Task: Open Card Card0000000149 in Board Board0000000038 in Workspace WS0000000013 in Trello. Add Member Ayush98111@gmail.com to Card Card0000000149 in Board Board0000000038 in Workspace WS0000000013 in Trello. Add Purple Label titled Label0000000149 to Card Card0000000149 in Board Board0000000038 in Workspace WS0000000013 in Trello. Add Checklist CL0000000149 to Card Card0000000149 in Board Board0000000038 in Workspace WS0000000013 in Trello. Add Dates with Start Date as Aug 01 2023 and Due Date as Aug 31 2023 to Card Card0000000149 in Board Board0000000038 in Workspace WS0000000013 in Trello
Action: Mouse moved to (485, 36)
Screenshot: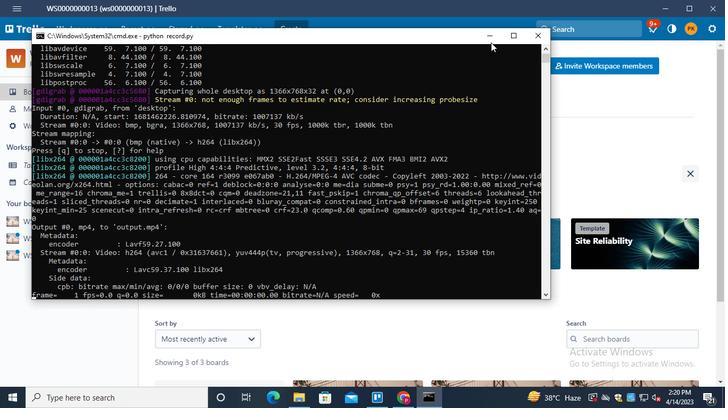 
Action: Mouse pressed left at (485, 36)
Screenshot: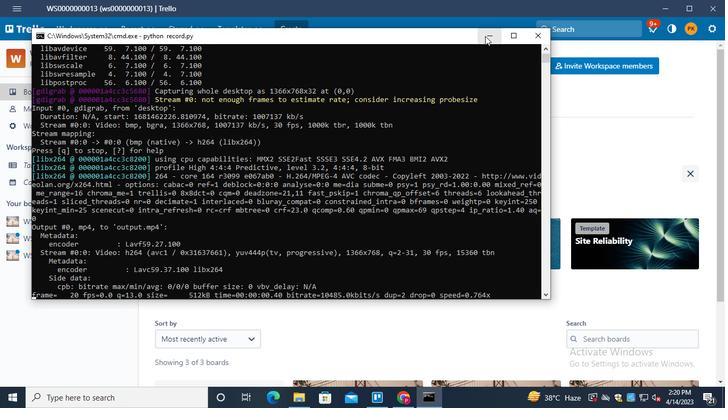 
Action: Mouse moved to (85, 234)
Screenshot: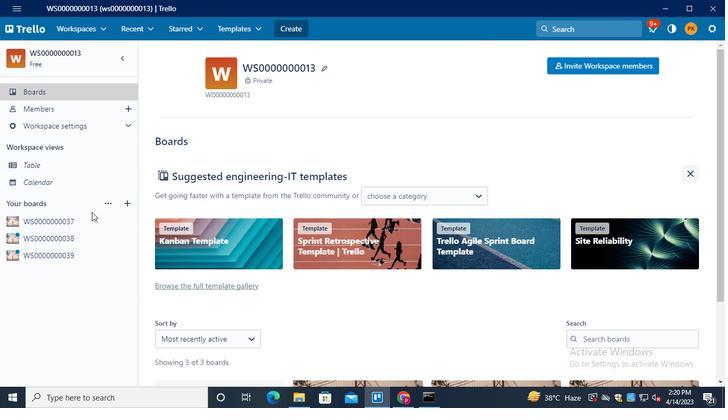 
Action: Mouse pressed left at (85, 234)
Screenshot: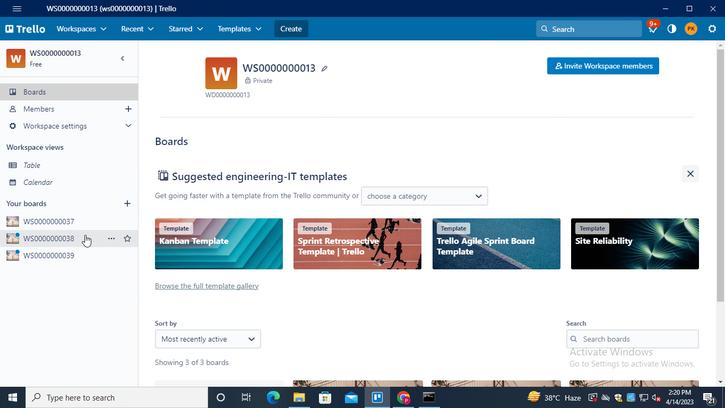 
Action: Mouse moved to (207, 96)
Screenshot: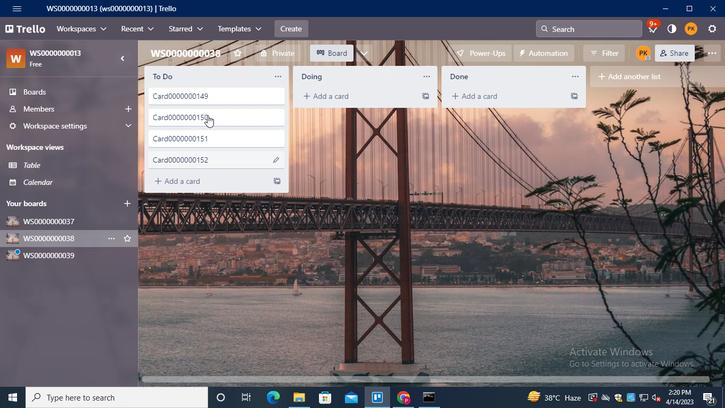 
Action: Mouse pressed left at (207, 96)
Screenshot: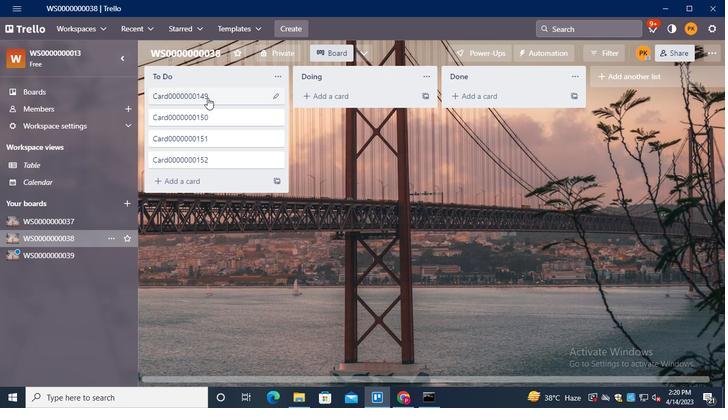 
Action: Mouse moved to (515, 103)
Screenshot: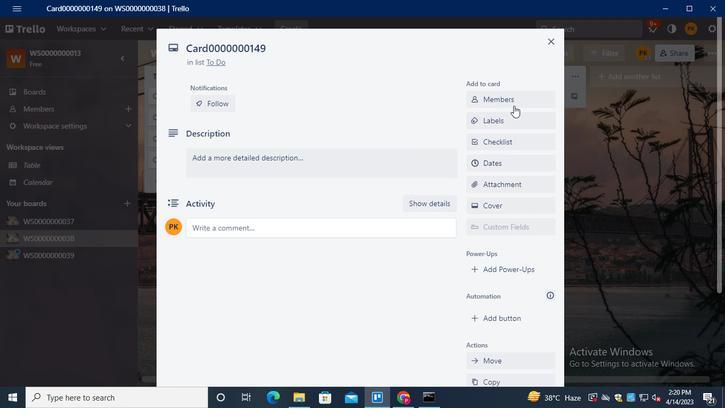 
Action: Mouse pressed left at (515, 103)
Screenshot: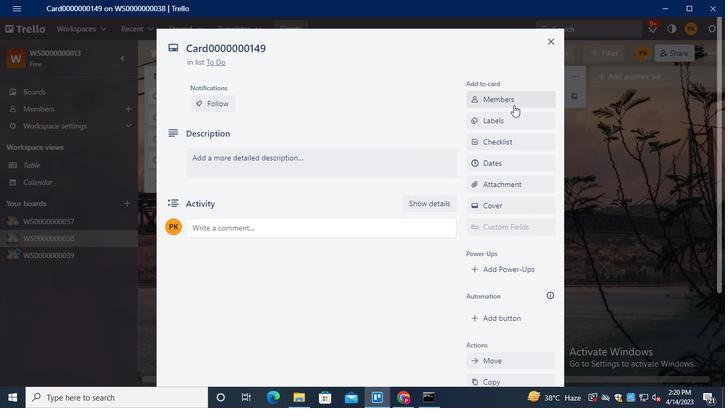 
Action: Mouse moved to (534, 155)
Screenshot: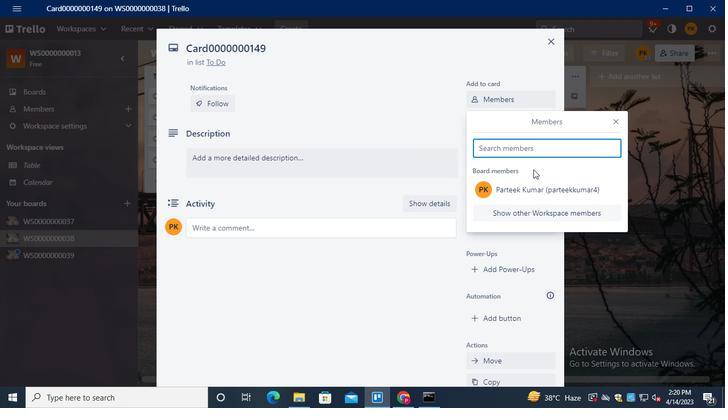 
Action: Keyboard Key.shift
Screenshot: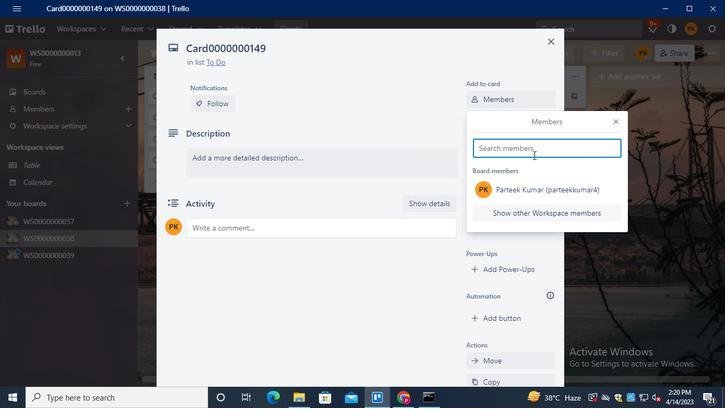 
Action: Keyboard Key.shift
Screenshot: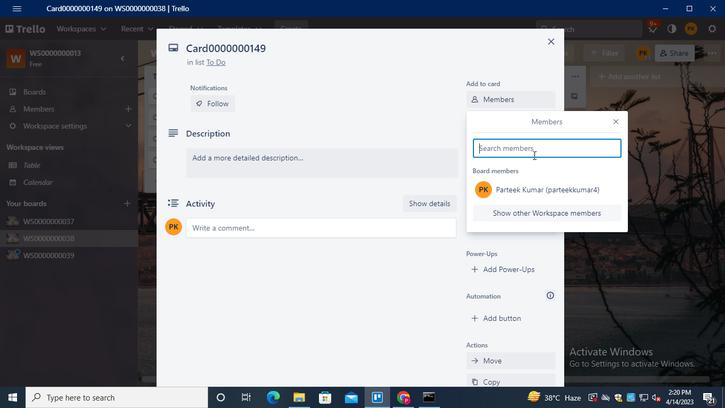 
Action: Keyboard Key.shift
Screenshot: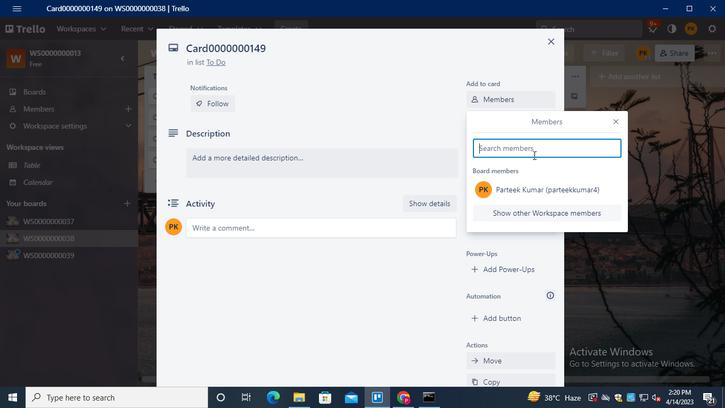 
Action: Keyboard Key.shift
Screenshot: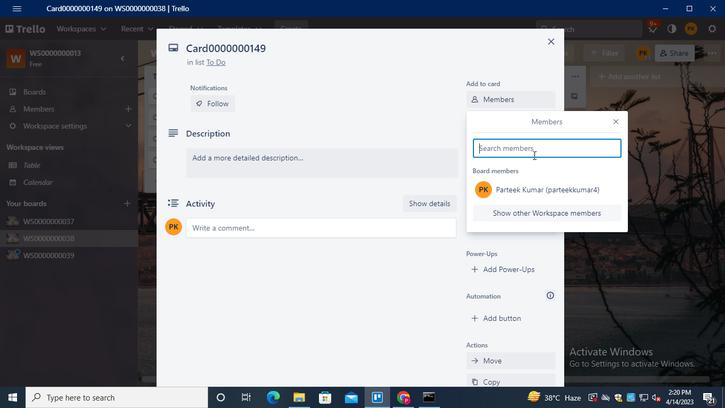 
Action: Keyboard Key.shift
Screenshot: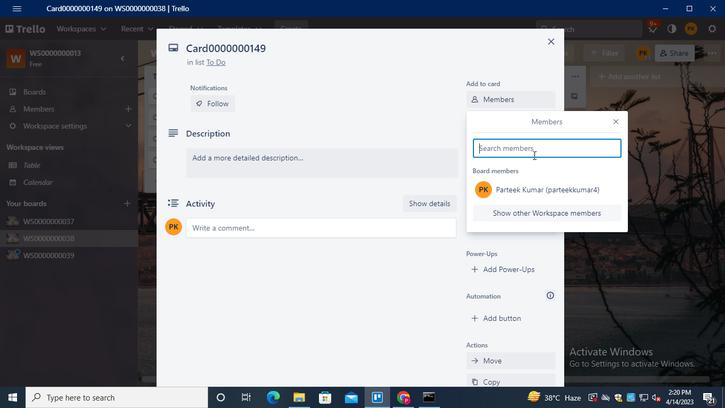 
Action: Keyboard Key.shift
Screenshot: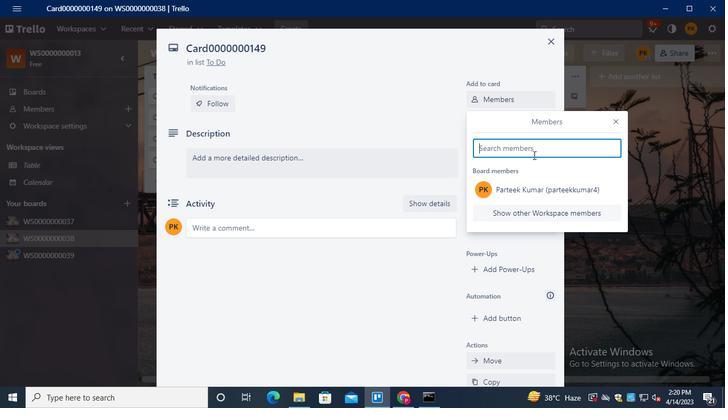 
Action: Keyboard Key.shift
Screenshot: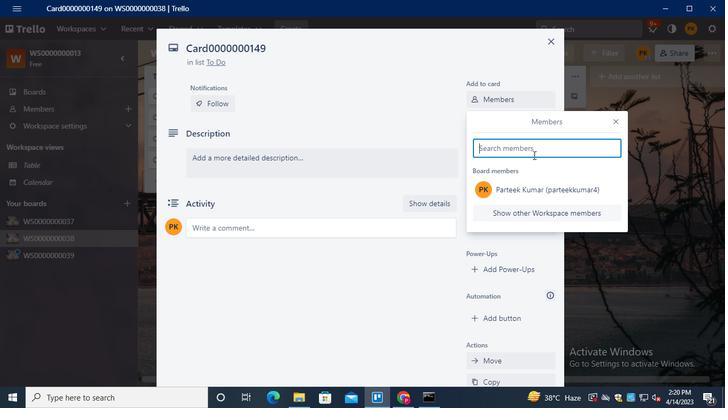 
Action: Keyboard Key.shift
Screenshot: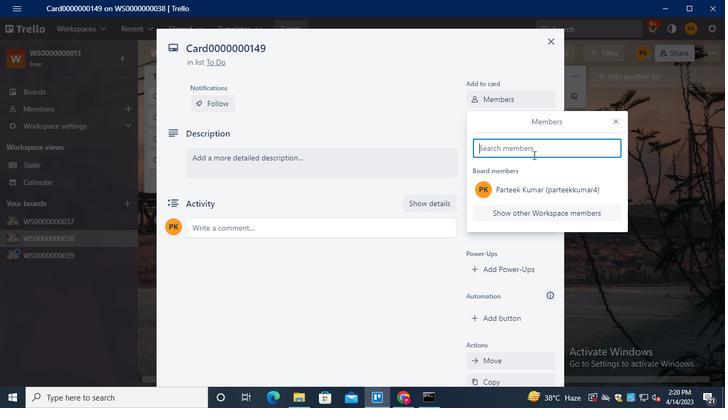 
Action: Keyboard Key.shift
Screenshot: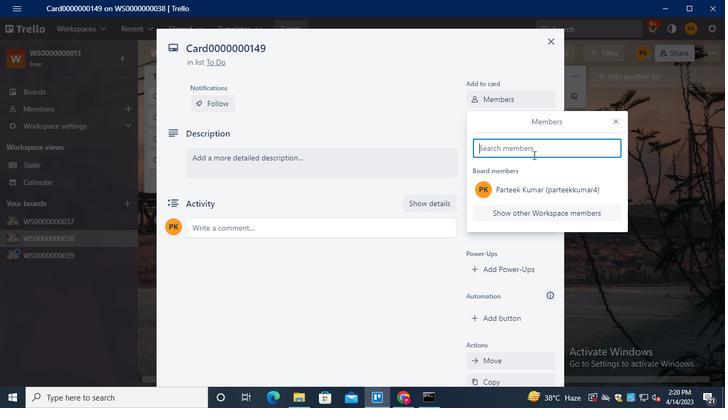 
Action: Keyboard Key.shift
Screenshot: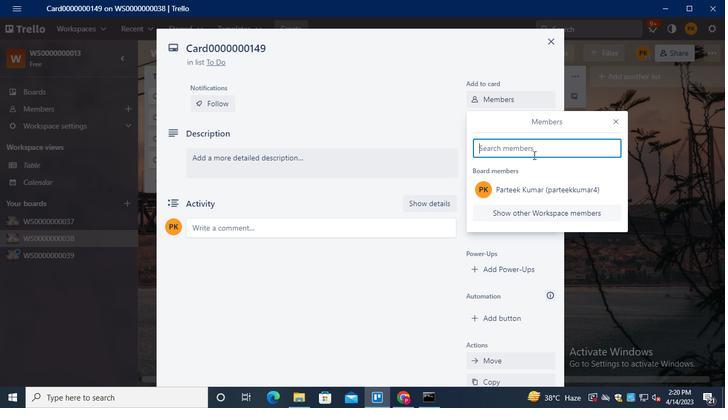 
Action: Keyboard Key.shift
Screenshot: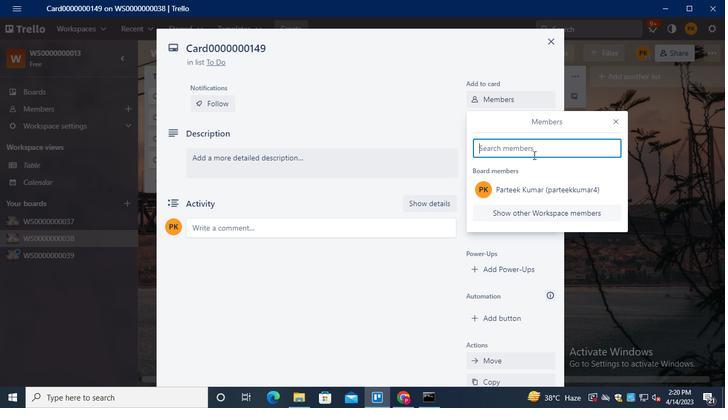 
Action: Keyboard Key.shift
Screenshot: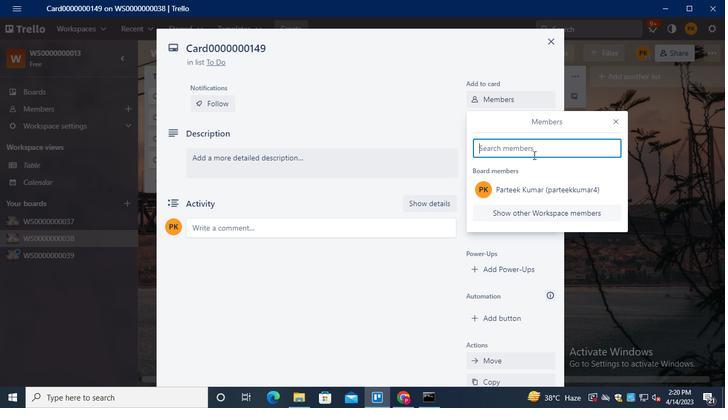 
Action: Keyboard Key.shift
Screenshot: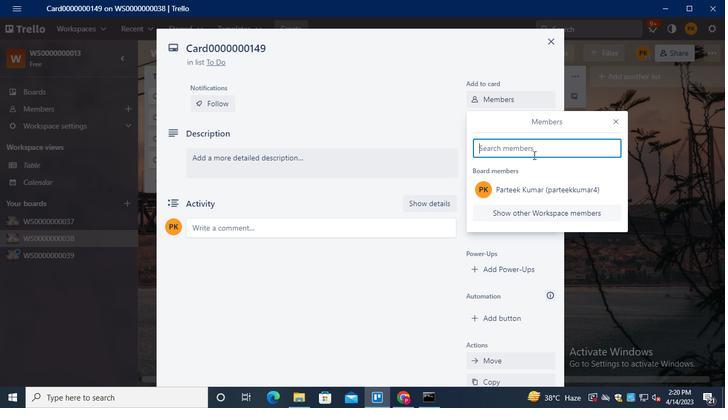 
Action: Keyboard Key.shift
Screenshot: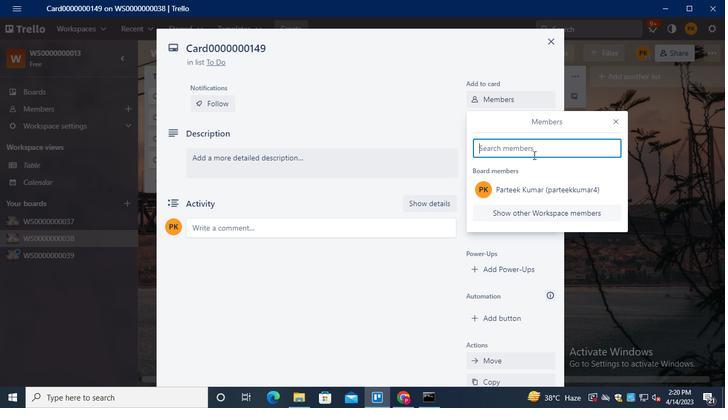 
Action: Keyboard Key.shift
Screenshot: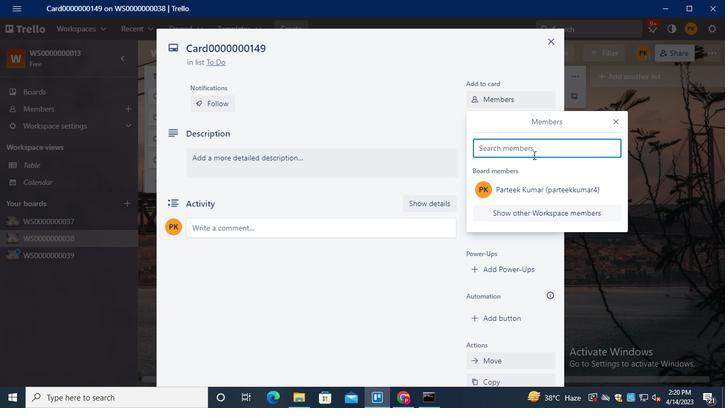 
Action: Keyboard Key.shift
Screenshot: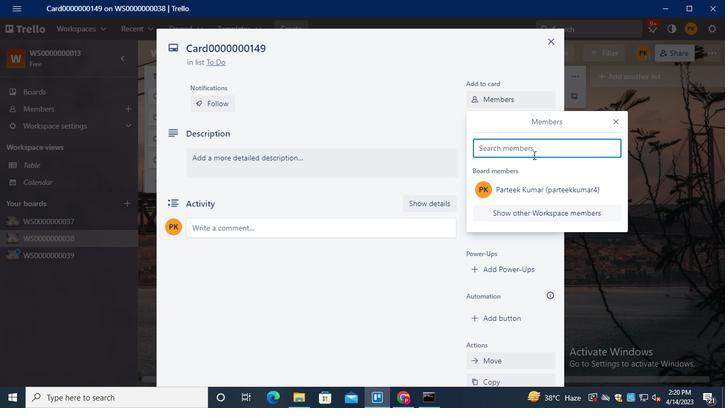 
Action: Keyboard Key.shift
Screenshot: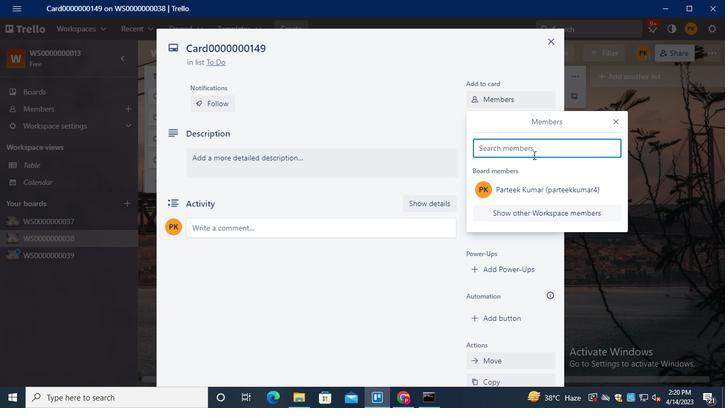 
Action: Keyboard Key.shift
Screenshot: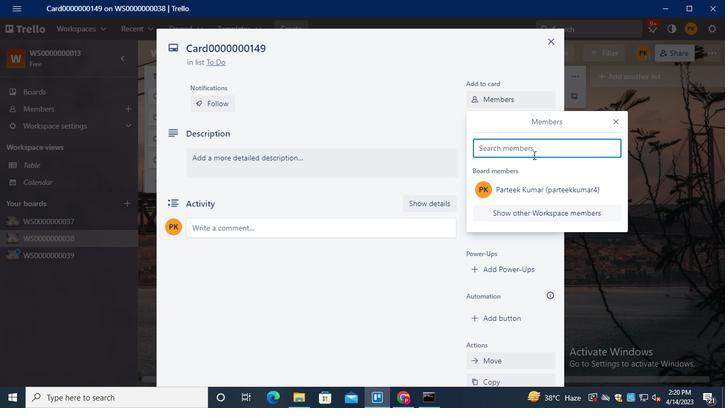 
Action: Keyboard Key.shift
Screenshot: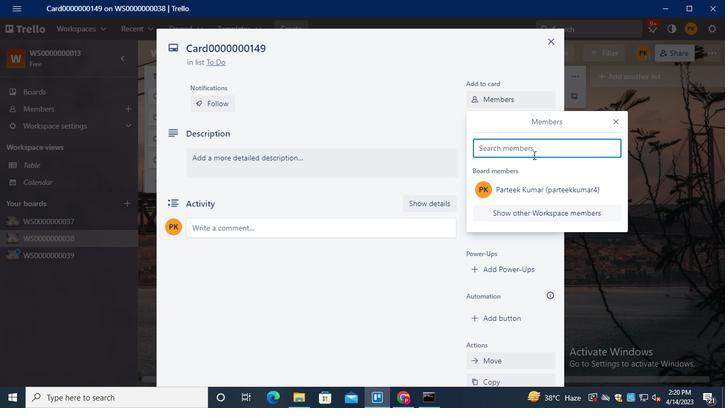 
Action: Keyboard Key.shift
Screenshot: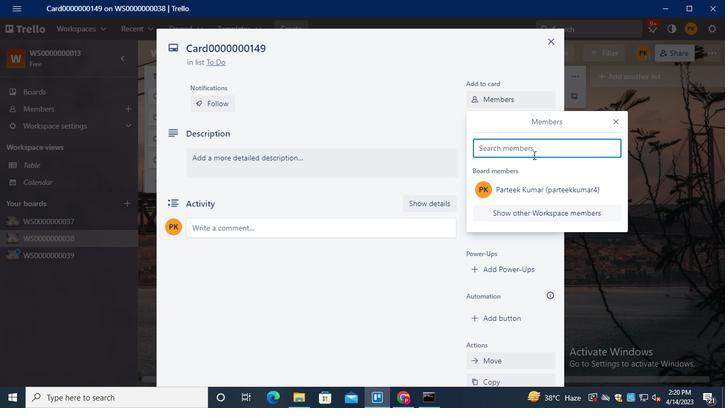 
Action: Keyboard Key.shift
Screenshot: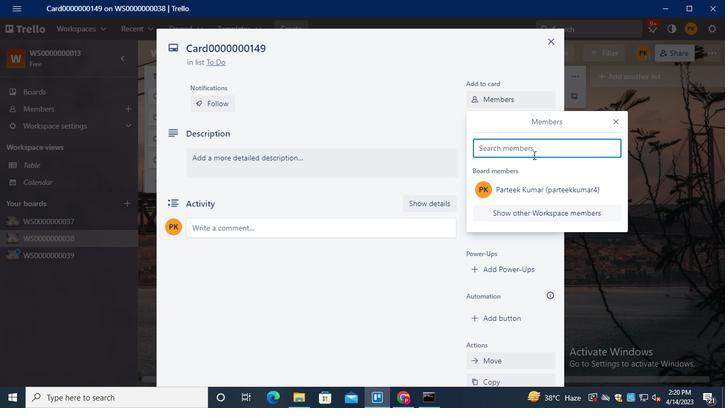 
Action: Keyboard Key.shift
Screenshot: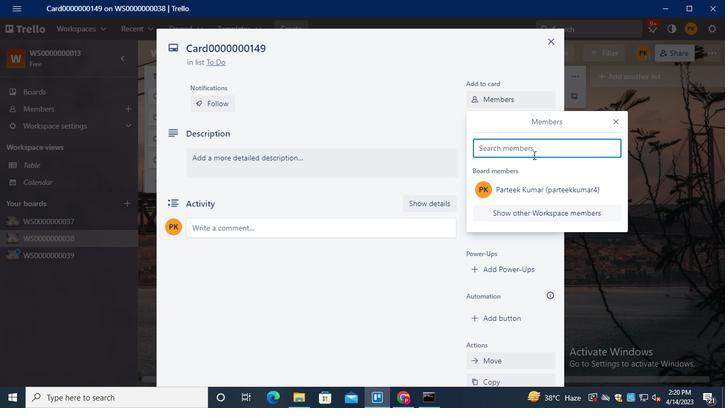 
Action: Keyboard Key.shift
Screenshot: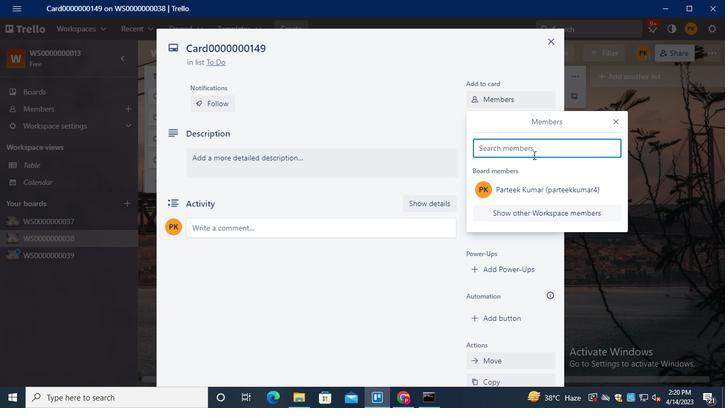 
Action: Keyboard Key.shift
Screenshot: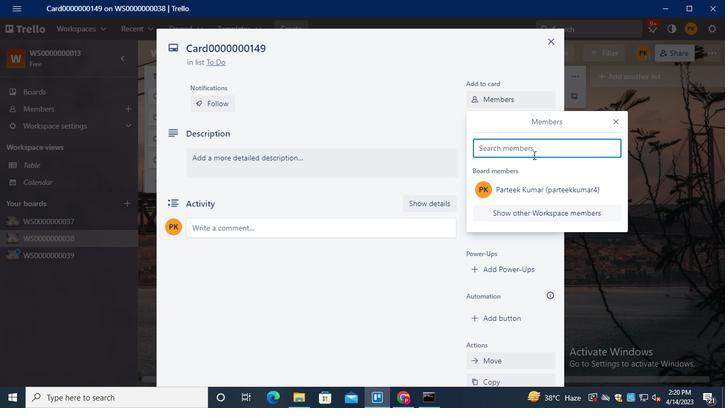 
Action: Keyboard Key.shift
Screenshot: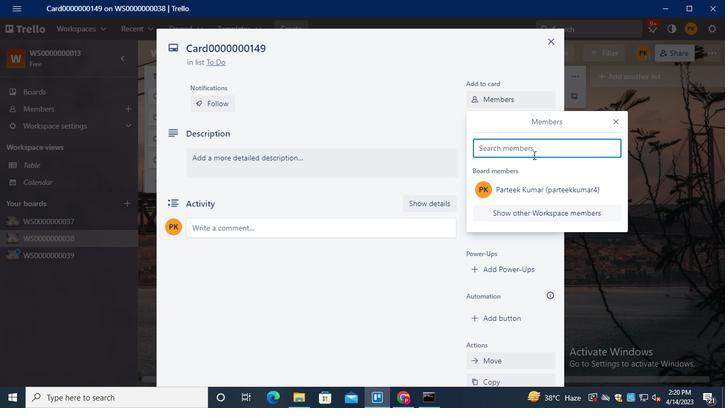 
Action: Keyboard Key.shift
Screenshot: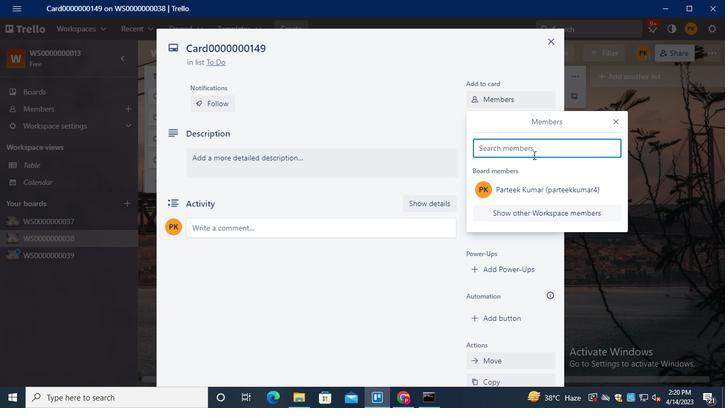 
Action: Keyboard Key.shift
Screenshot: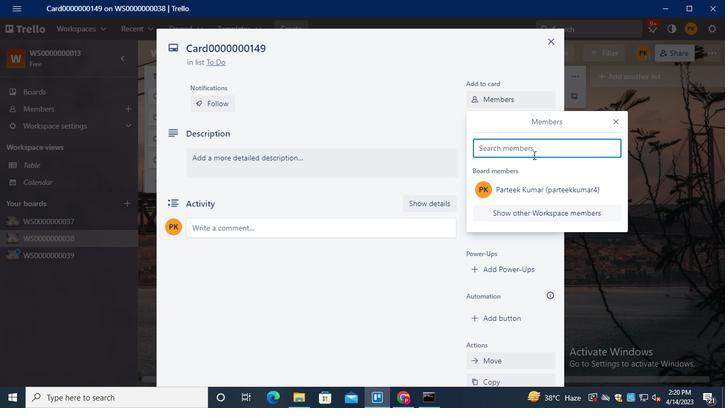
Action: Keyboard Key.shift
Screenshot: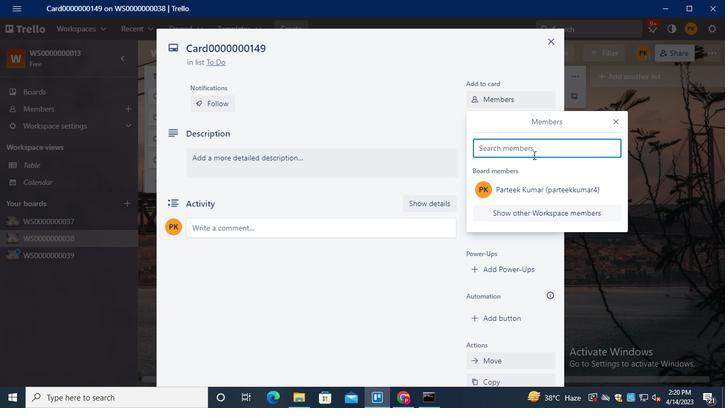 
Action: Keyboard Key.shift
Screenshot: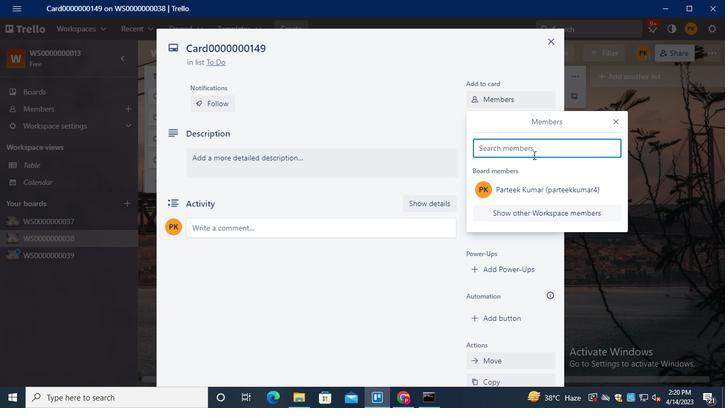 
Action: Keyboard Key.shift
Screenshot: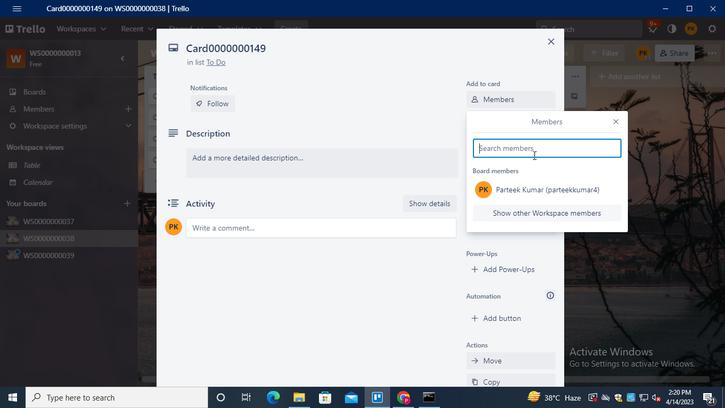 
Action: Keyboard Key.shift
Screenshot: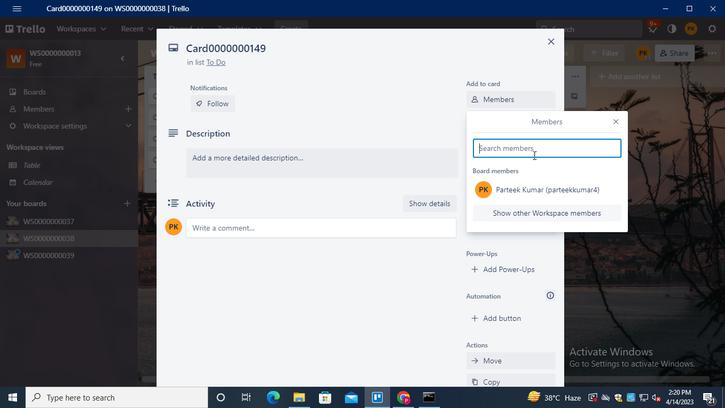 
Action: Keyboard Key.shift
Screenshot: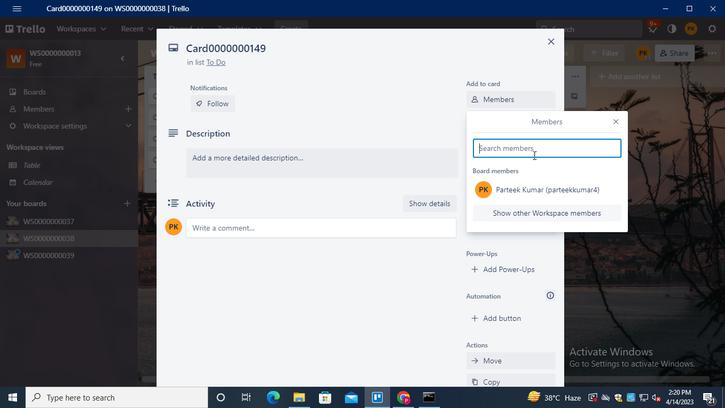 
Action: Keyboard Key.shift
Screenshot: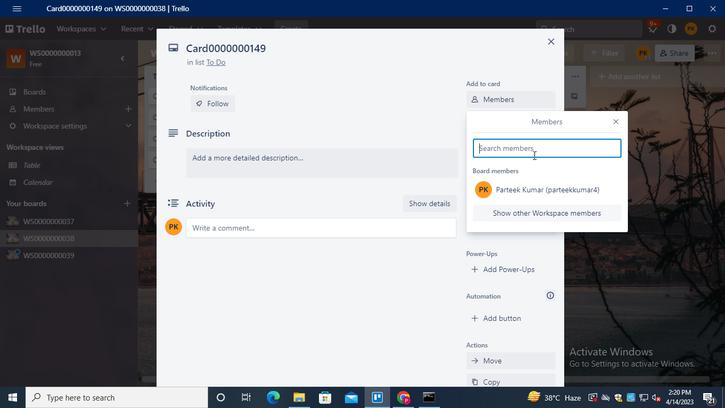 
Action: Keyboard Key.shift
Screenshot: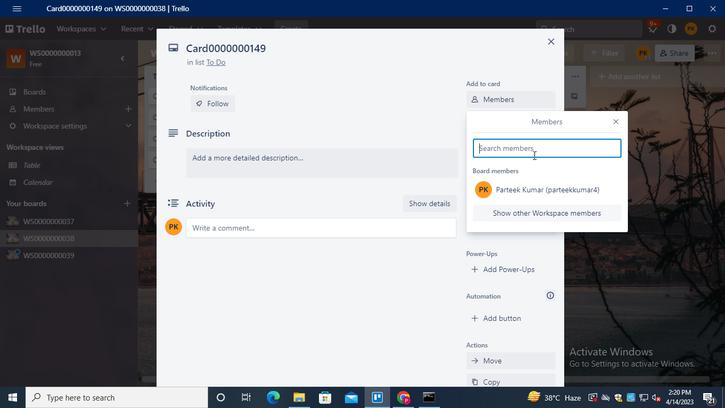 
Action: Keyboard Key.shift
Screenshot: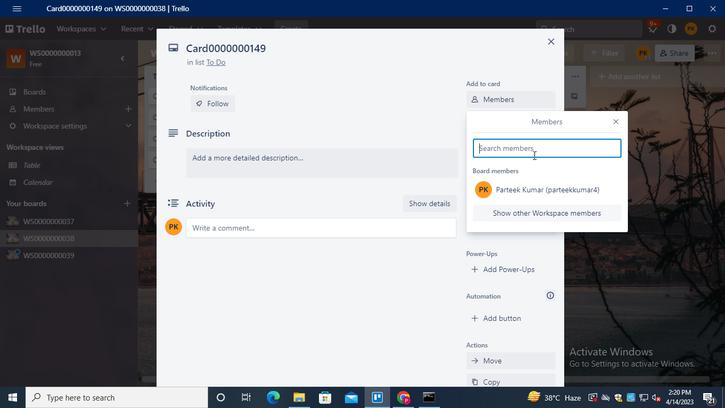 
Action: Keyboard Key.shift
Screenshot: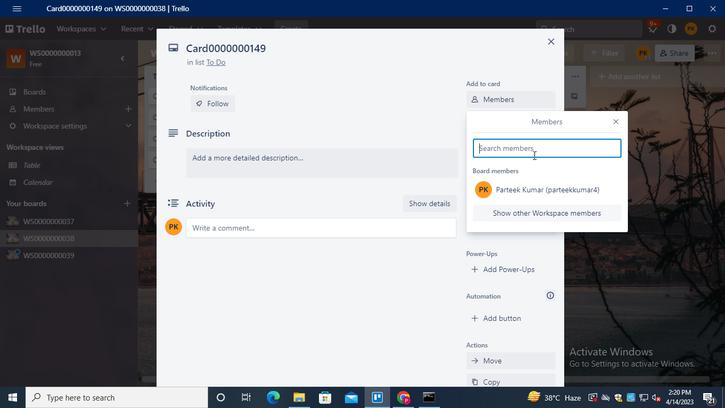
Action: Keyboard Key.shift
Screenshot: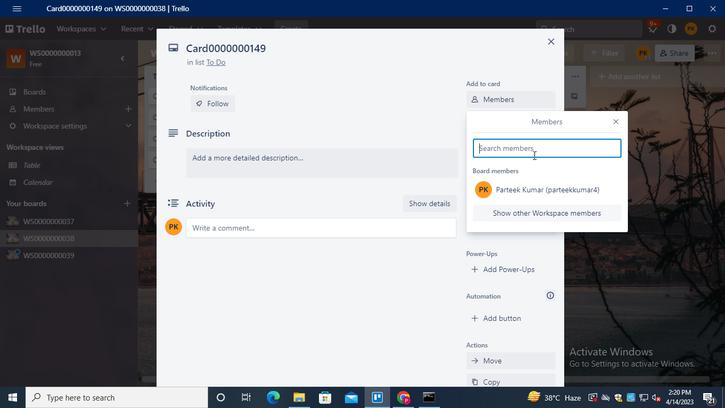 
Action: Keyboard A
Screenshot: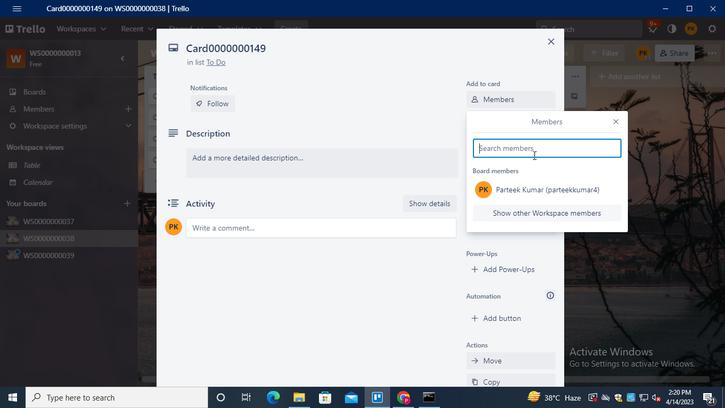 
Action: Mouse moved to (518, 269)
Screenshot: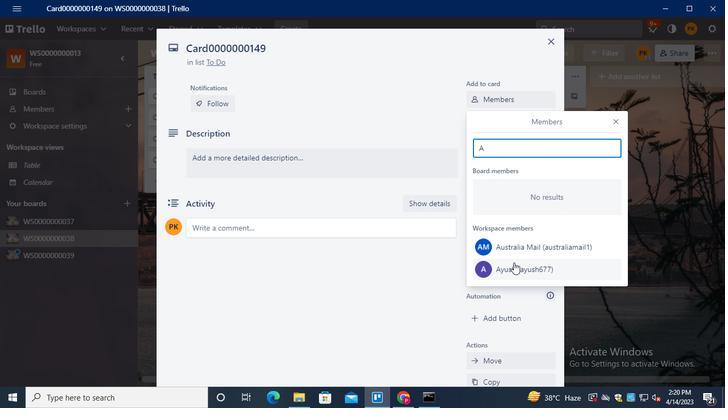 
Action: Mouse pressed left at (518, 269)
Screenshot: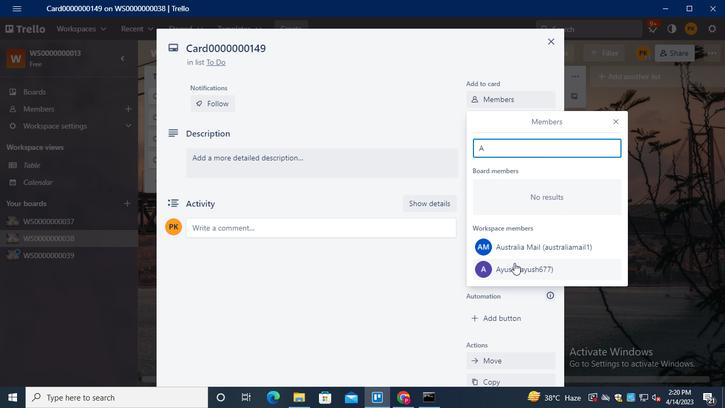
Action: Mouse moved to (615, 122)
Screenshot: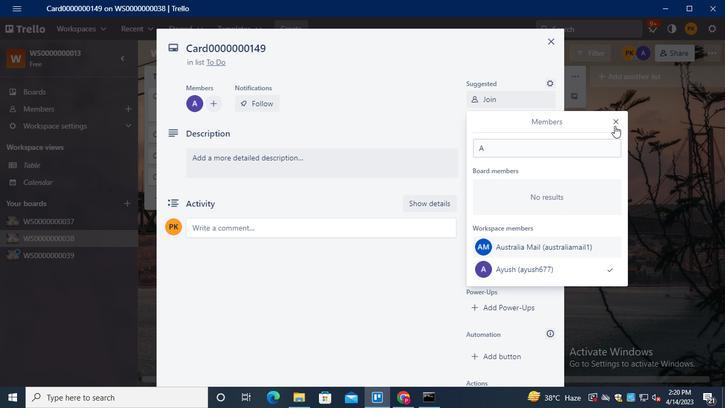 
Action: Mouse pressed left at (615, 122)
Screenshot: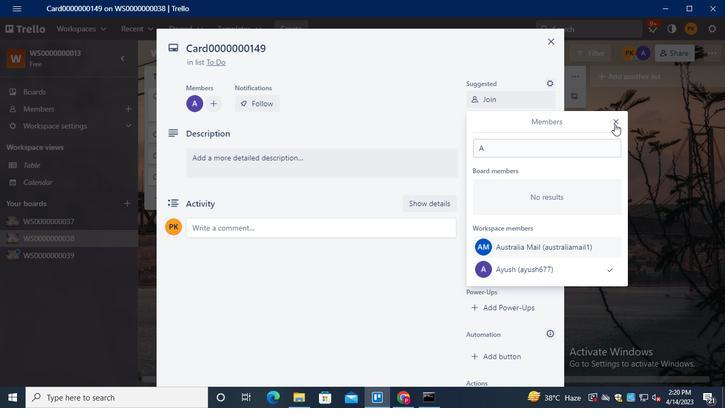 
Action: Mouse moved to (495, 153)
Screenshot: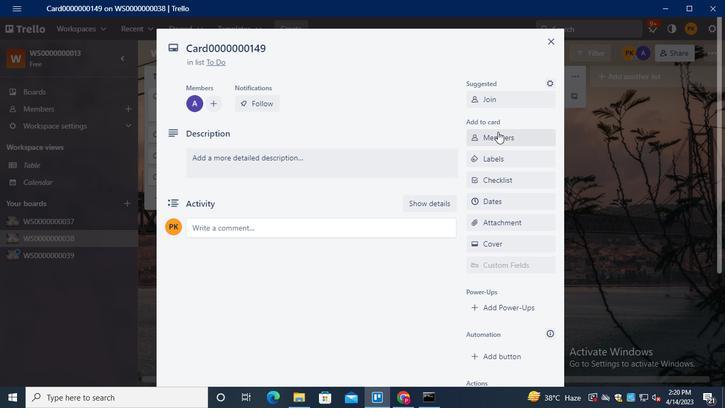 
Action: Mouse pressed left at (495, 153)
Screenshot: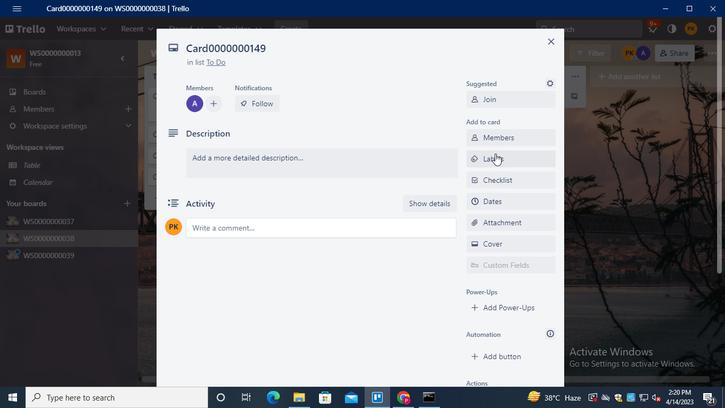 
Action: Mouse moved to (543, 236)
Screenshot: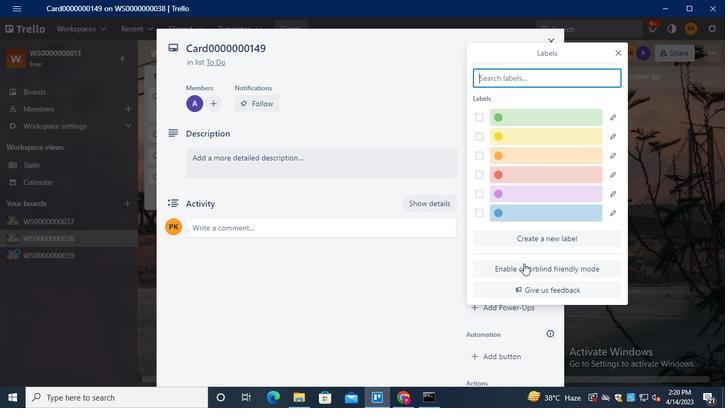 
Action: Mouse pressed left at (543, 236)
Screenshot: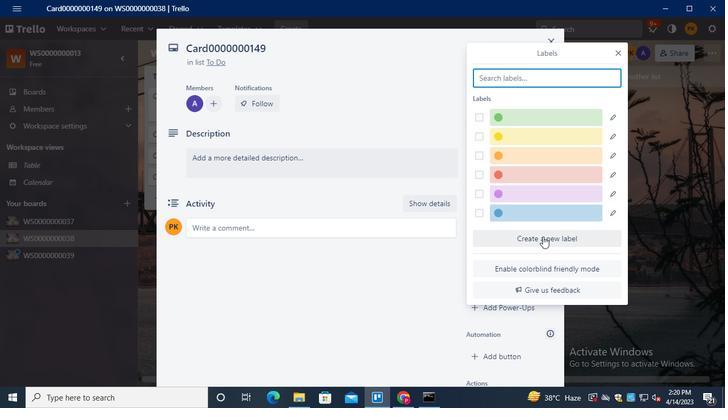 
Action: Mouse moved to (522, 137)
Screenshot: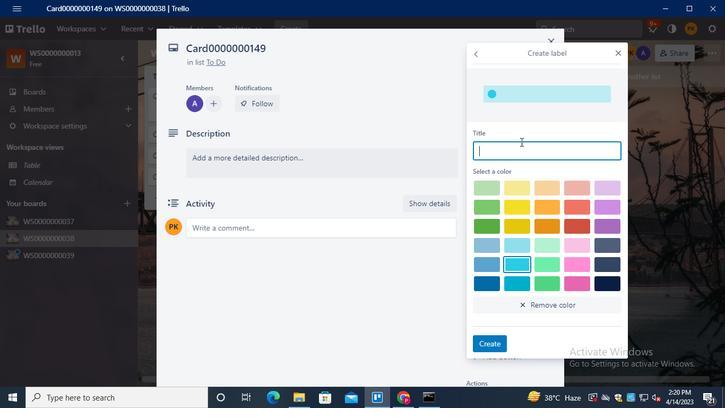 
Action: Keyboard Key.shift
Screenshot: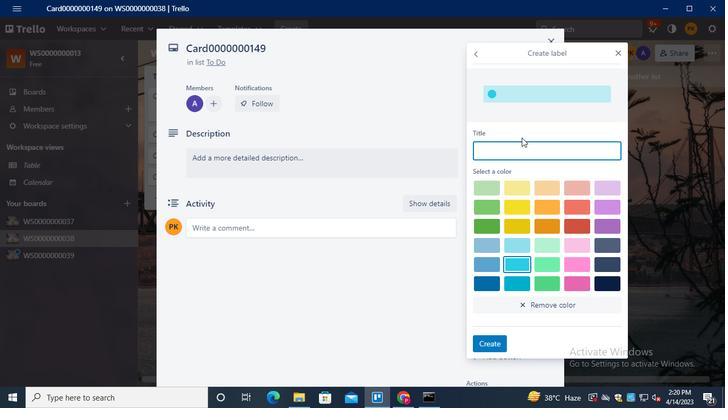 
Action: Keyboard Key.shift
Screenshot: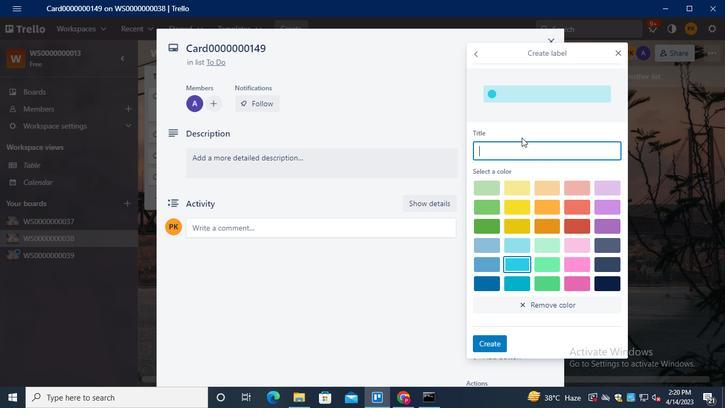 
Action: Keyboard Key.shift
Screenshot: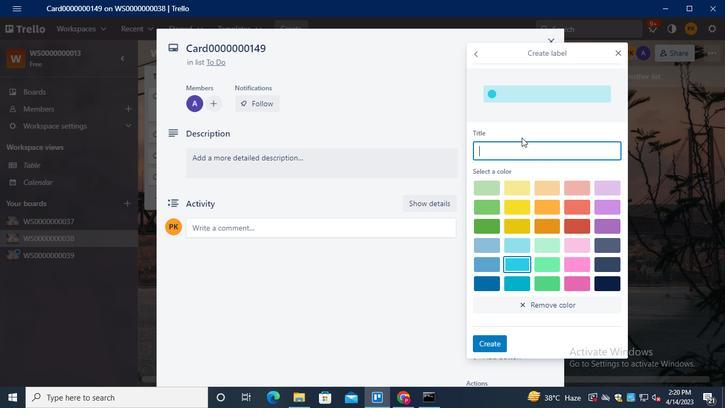 
Action: Keyboard Key.shift
Screenshot: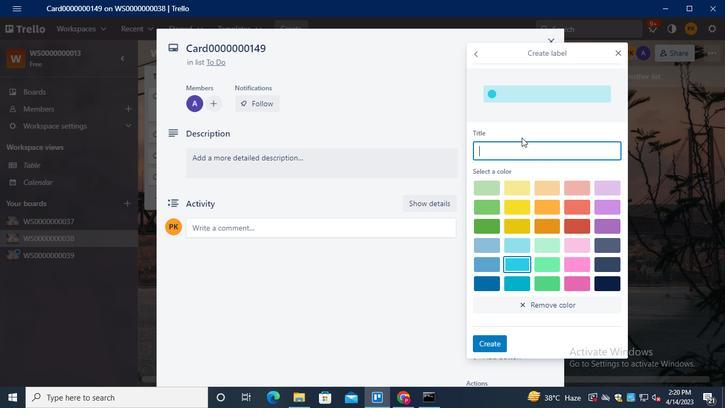 
Action: Keyboard Key.shift
Screenshot: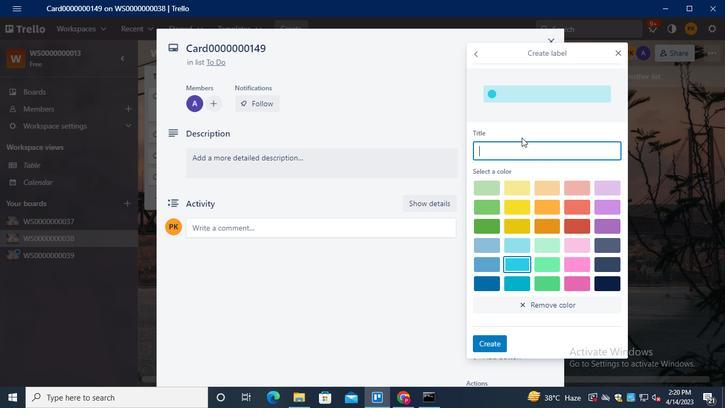
Action: Keyboard Key.shift
Screenshot: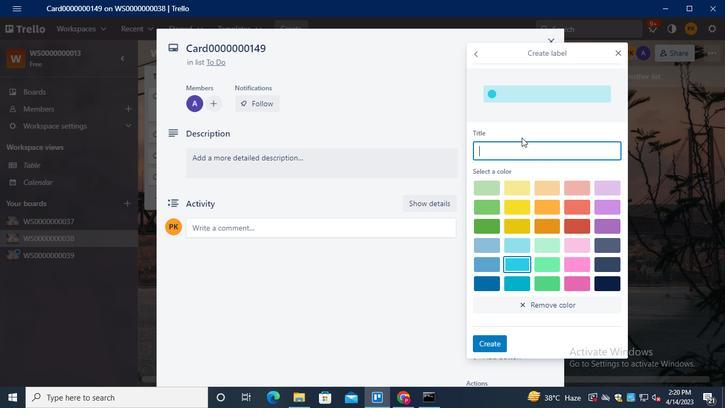 
Action: Keyboard Key.shift
Screenshot: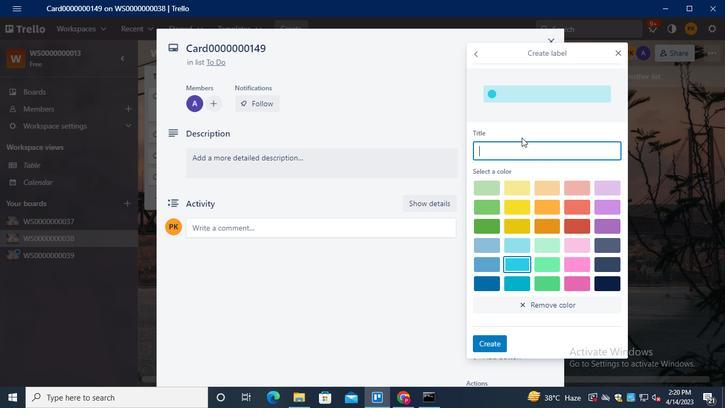 
Action: Keyboard L
Screenshot: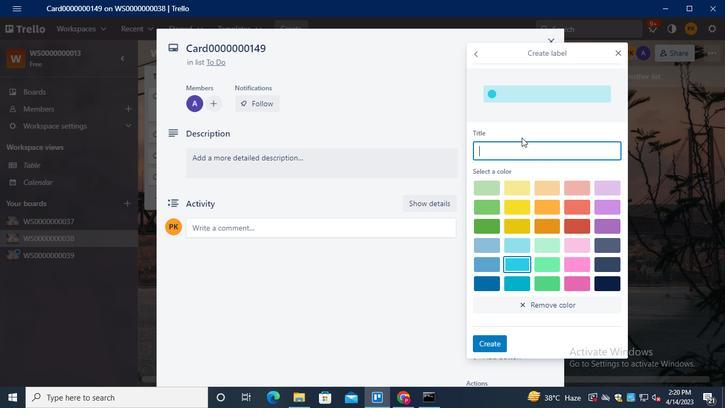 
Action: Keyboard a
Screenshot: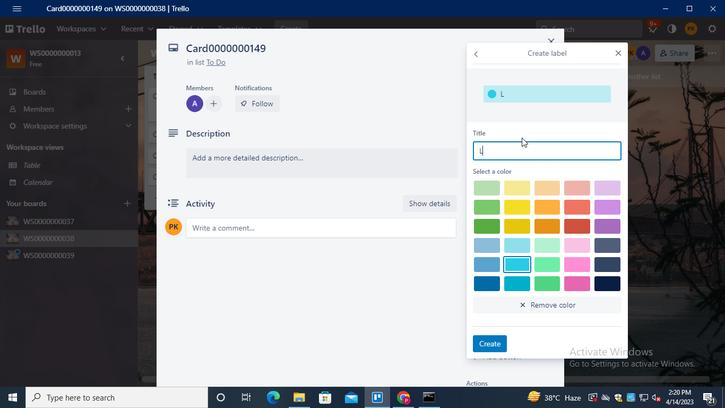 
Action: Keyboard b
Screenshot: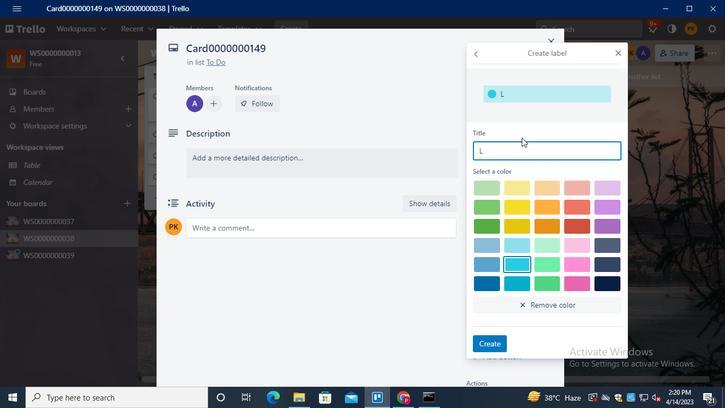 
Action: Keyboard e
Screenshot: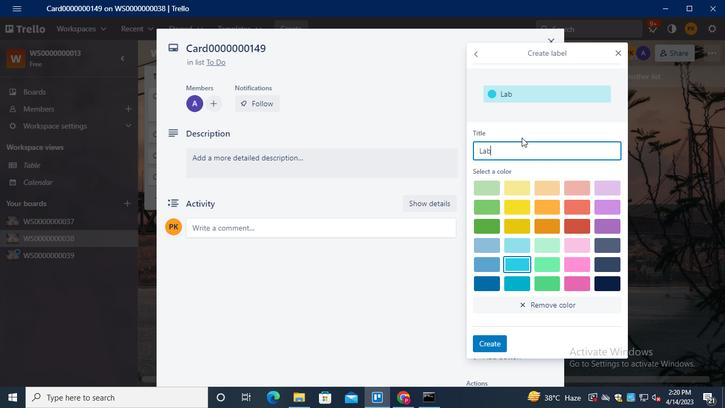 
Action: Keyboard l
Screenshot: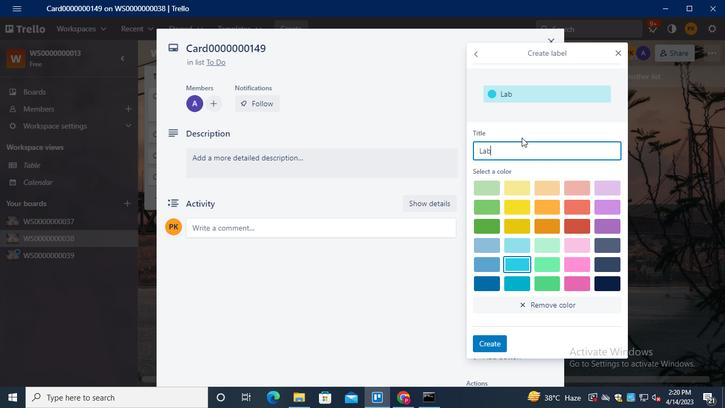 
Action: Keyboard <96>
Screenshot: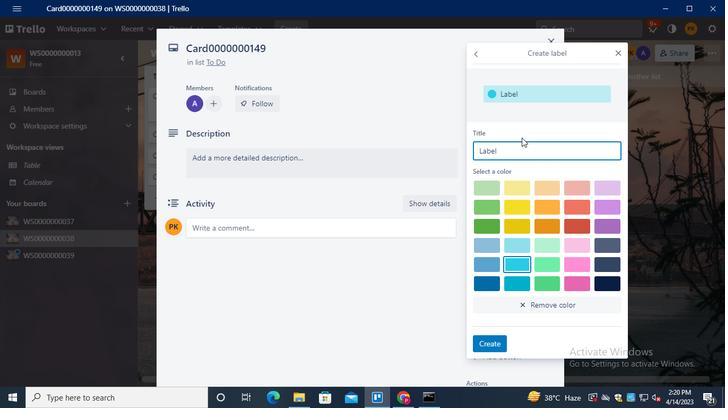 
Action: Keyboard <96>
Screenshot: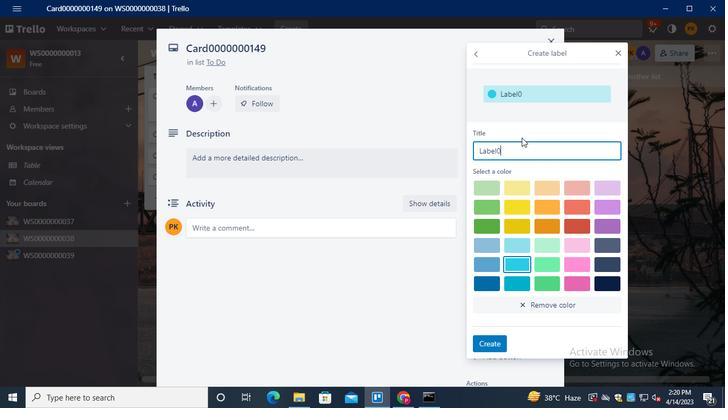 
Action: Keyboard <96>
Screenshot: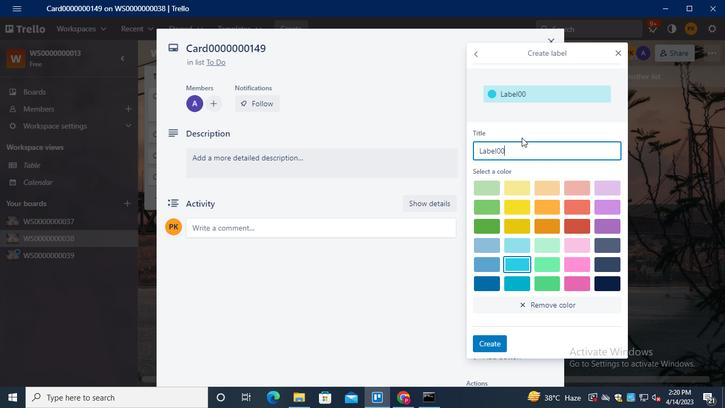 
Action: Keyboard <96>
Screenshot: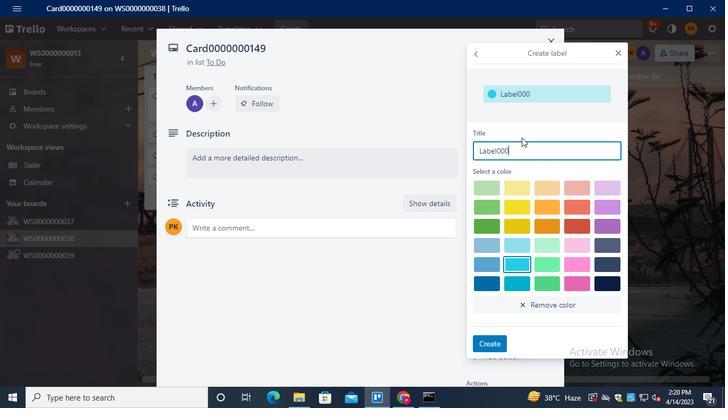 
Action: Keyboard <96>
Screenshot: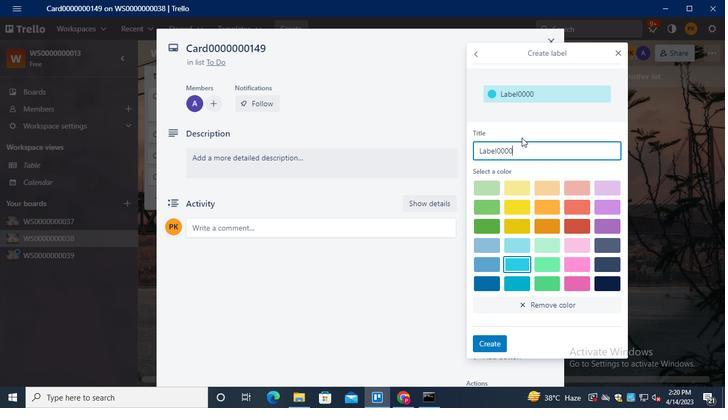 
Action: Keyboard <96>
Screenshot: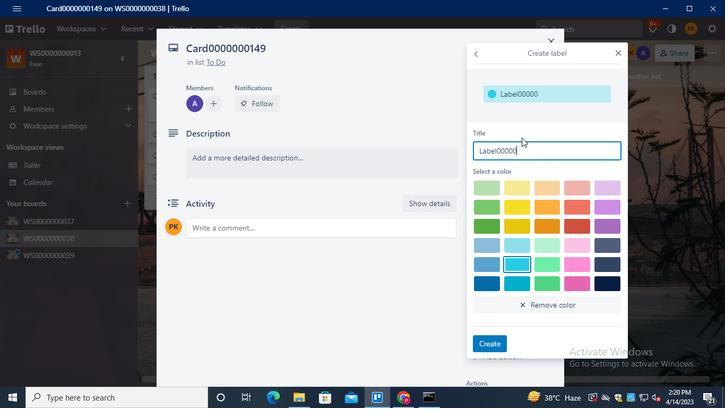 
Action: Keyboard <96>
Screenshot: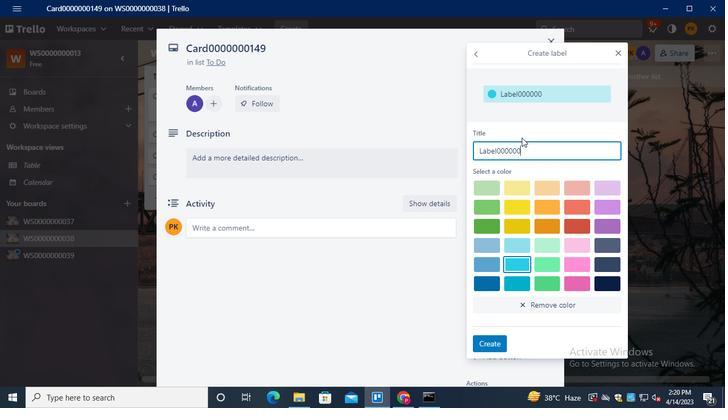 
Action: Keyboard <97>
Screenshot: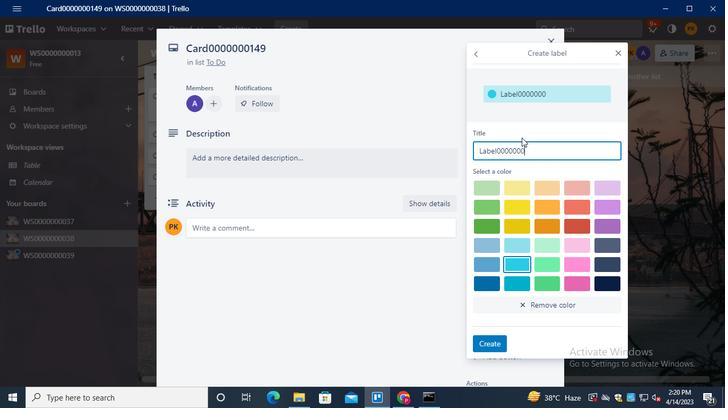 
Action: Keyboard <100>
Screenshot: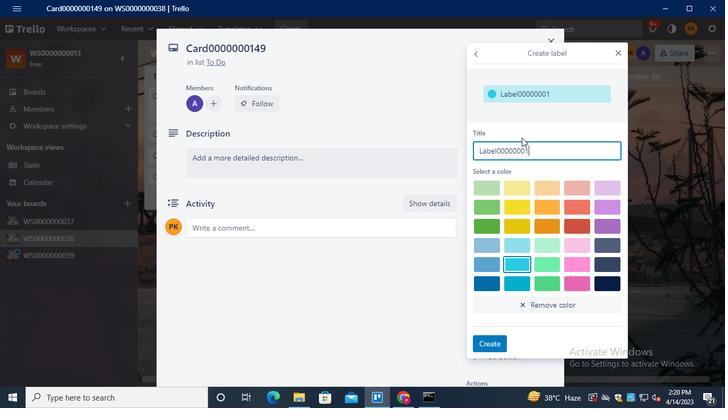 
Action: Keyboard <105>
Screenshot: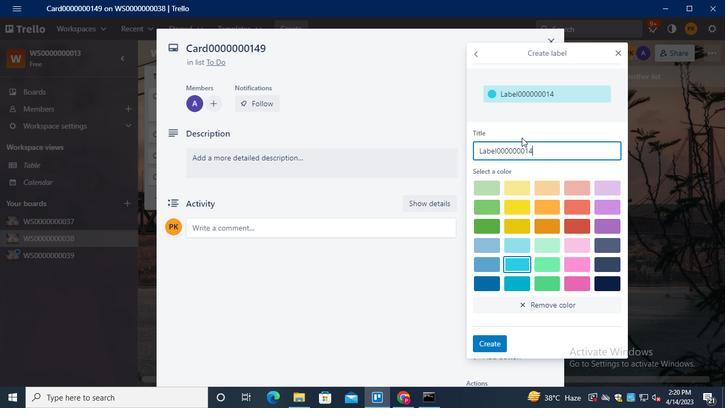 
Action: Mouse moved to (619, 206)
Screenshot: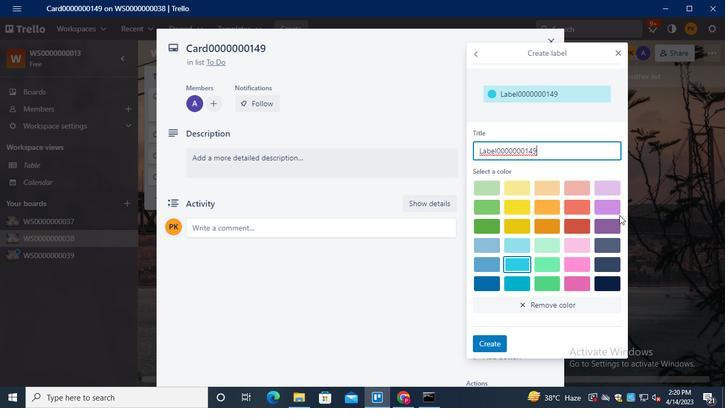 
Action: Mouse pressed left at (619, 206)
Screenshot: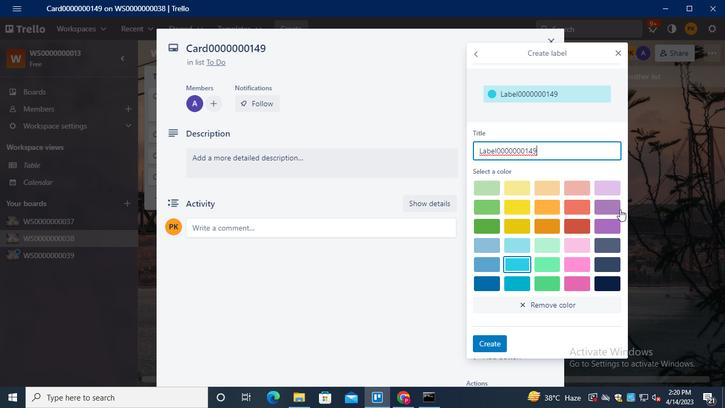 
Action: Mouse moved to (494, 341)
Screenshot: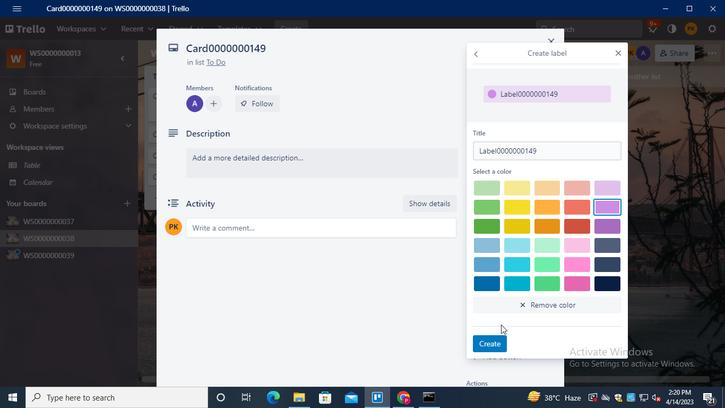 
Action: Mouse pressed left at (494, 341)
Screenshot: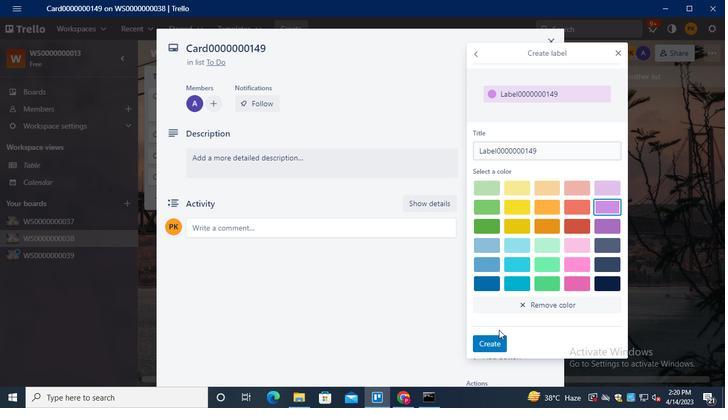 
Action: Mouse moved to (618, 53)
Screenshot: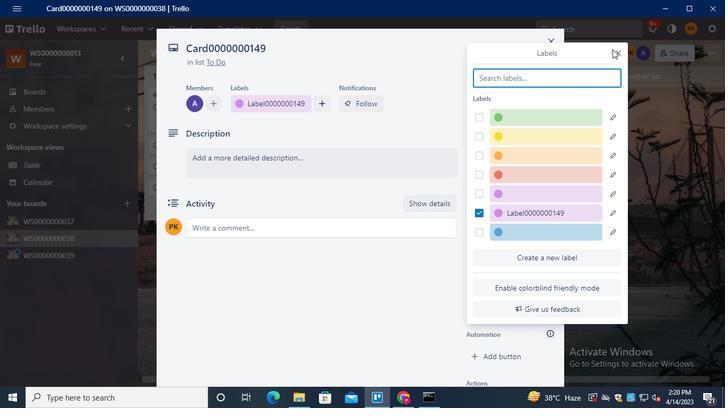 
Action: Mouse pressed left at (618, 53)
Screenshot: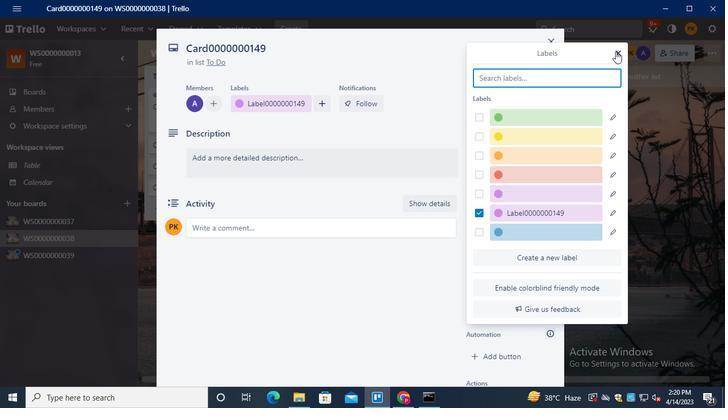 
Action: Mouse moved to (524, 171)
Screenshot: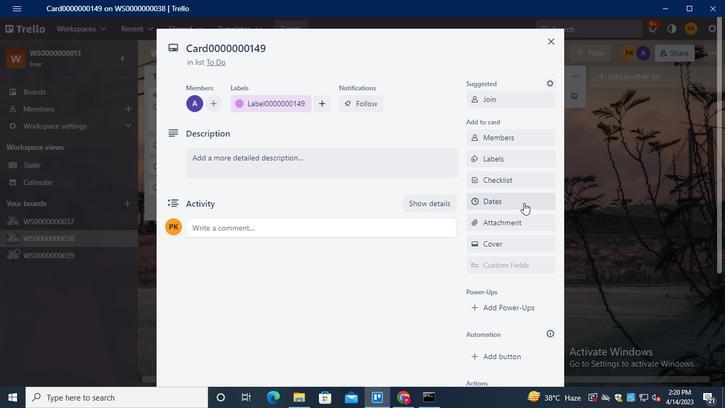 
Action: Mouse pressed left at (524, 171)
Screenshot: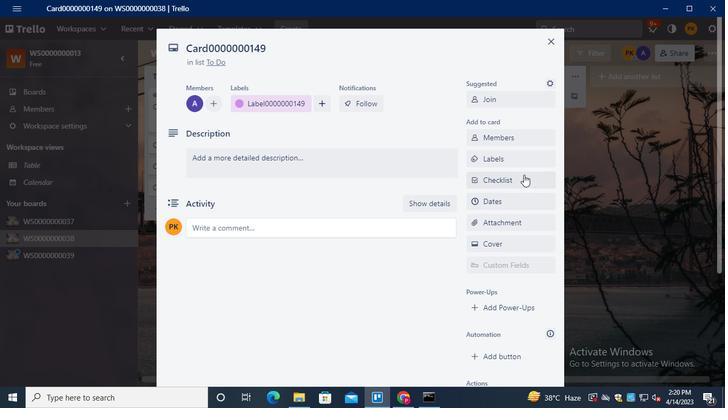 
Action: Keyboard Key.shift
Screenshot: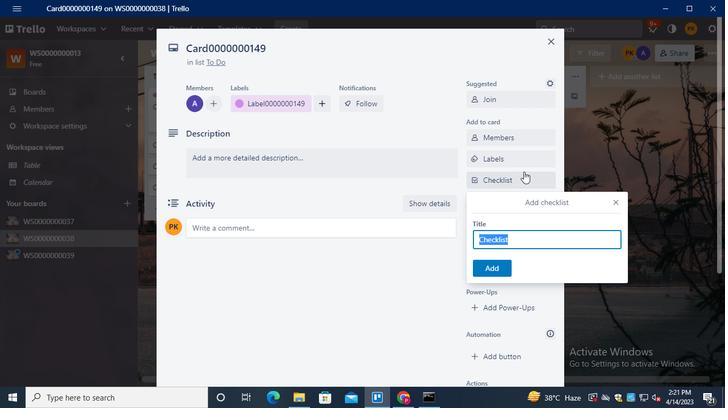 
Action: Keyboard C
Screenshot: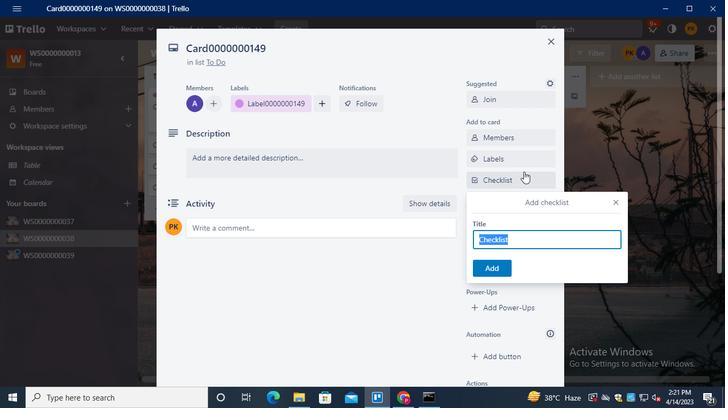 
Action: Keyboard L
Screenshot: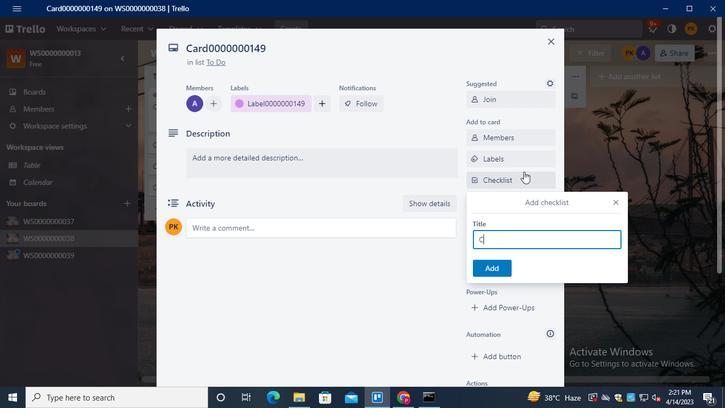 
Action: Keyboard <96>
Screenshot: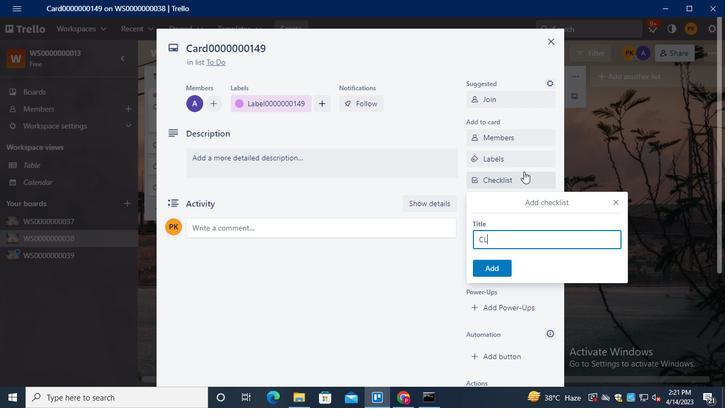 
Action: Keyboard <96>
Screenshot: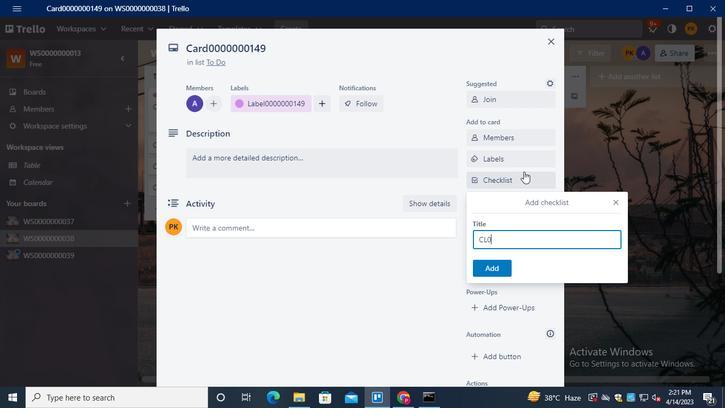 
Action: Keyboard <96>
Screenshot: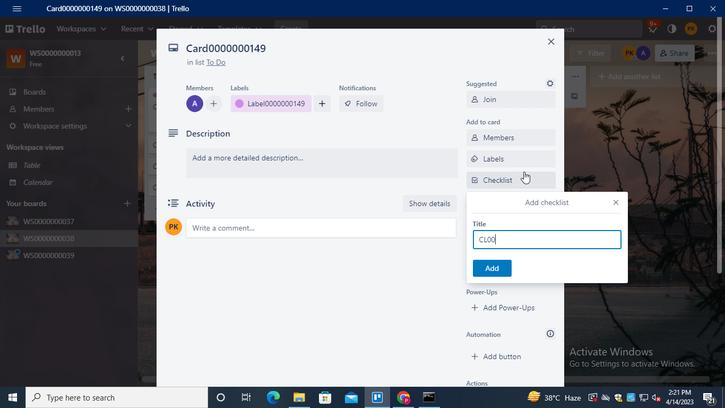 
Action: Keyboard <96>
Screenshot: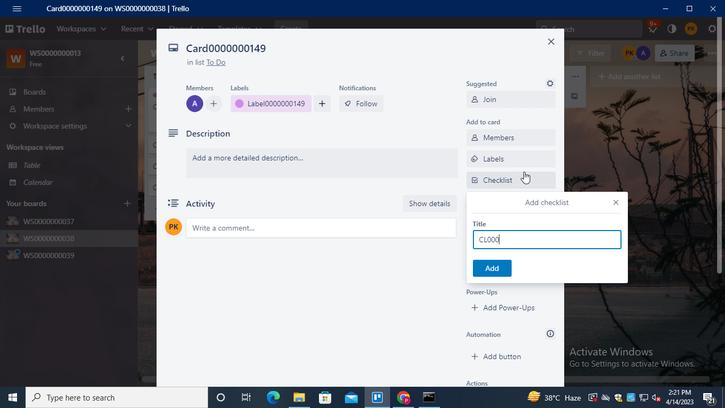 
Action: Keyboard <96>
Screenshot: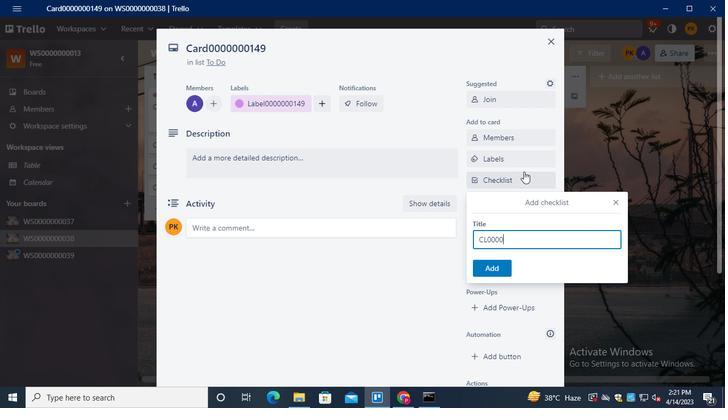 
Action: Keyboard <96>
Screenshot: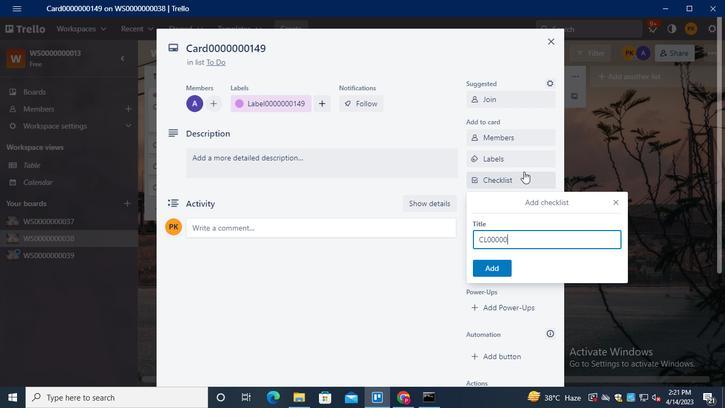 
Action: Keyboard <96>
Screenshot: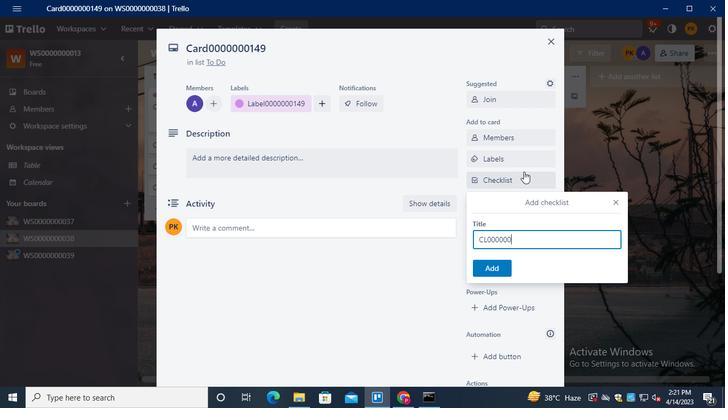 
Action: Keyboard <97>
Screenshot: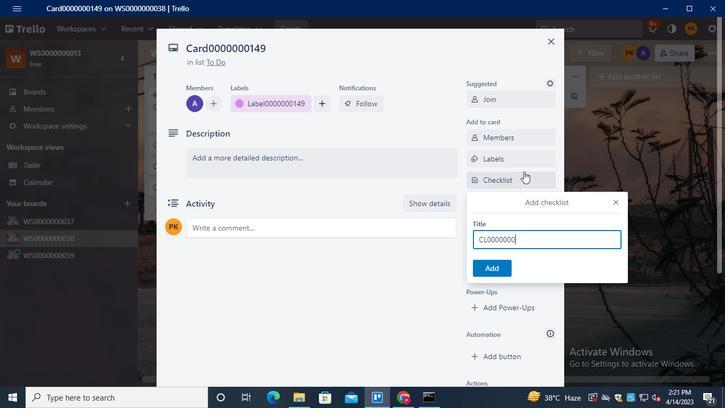 
Action: Keyboard <100>
Screenshot: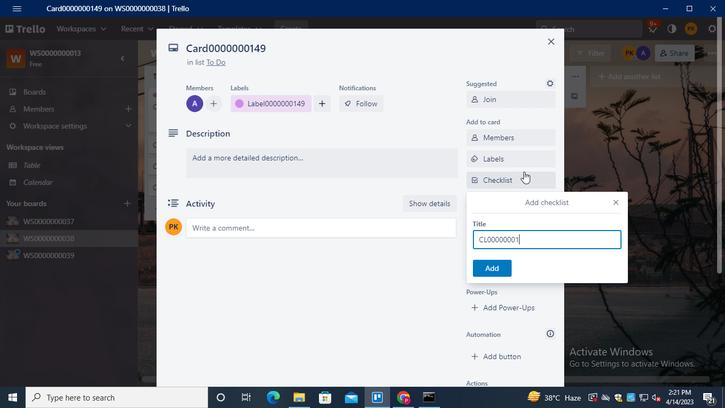 
Action: Keyboard <105>
Screenshot: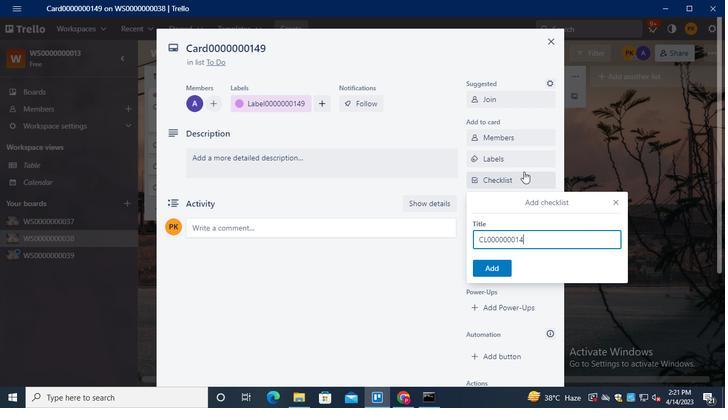 
Action: Mouse moved to (507, 264)
Screenshot: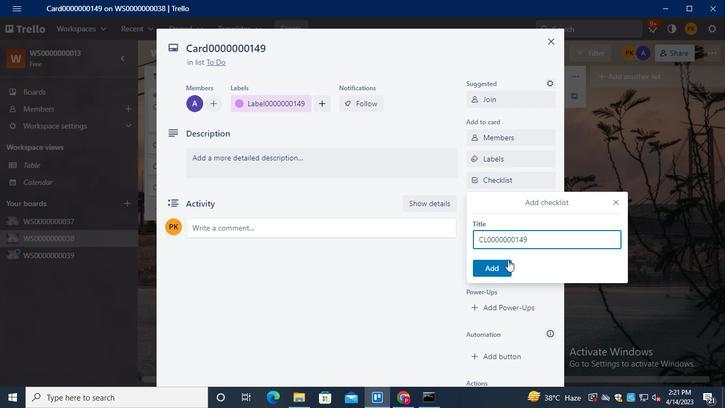 
Action: Mouse pressed left at (507, 264)
Screenshot: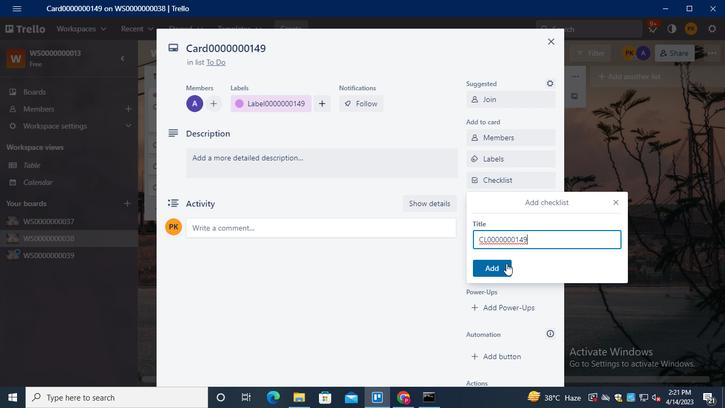
Action: Mouse moved to (485, 198)
Screenshot: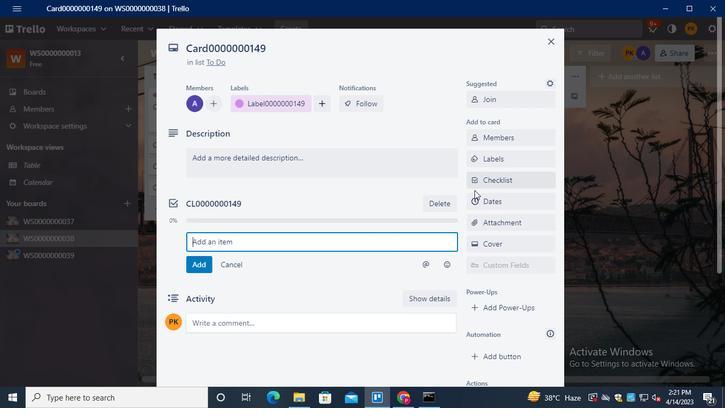 
Action: Mouse pressed left at (485, 198)
Screenshot: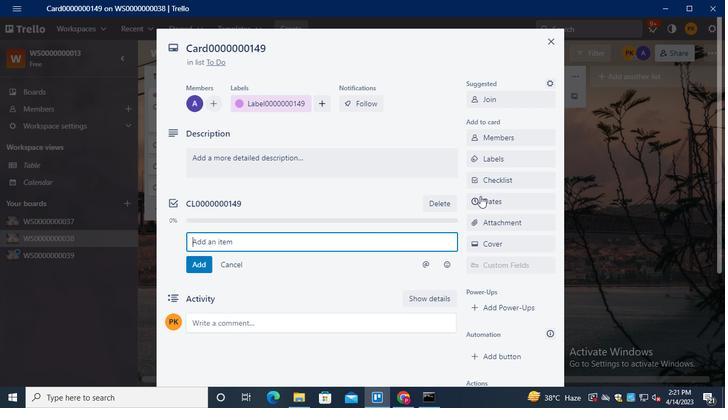 
Action: Mouse moved to (480, 246)
Screenshot: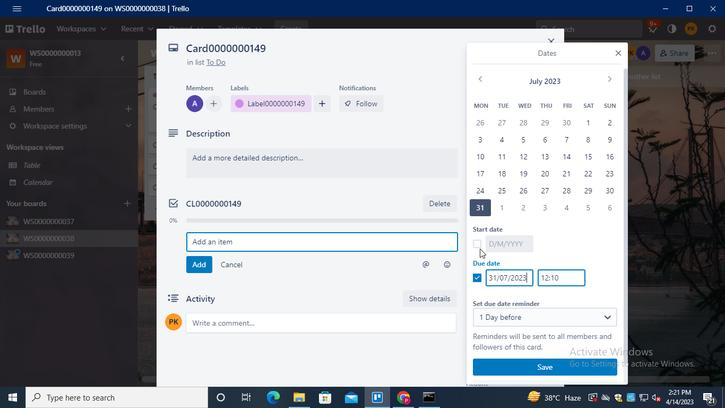 
Action: Mouse pressed left at (480, 246)
Screenshot: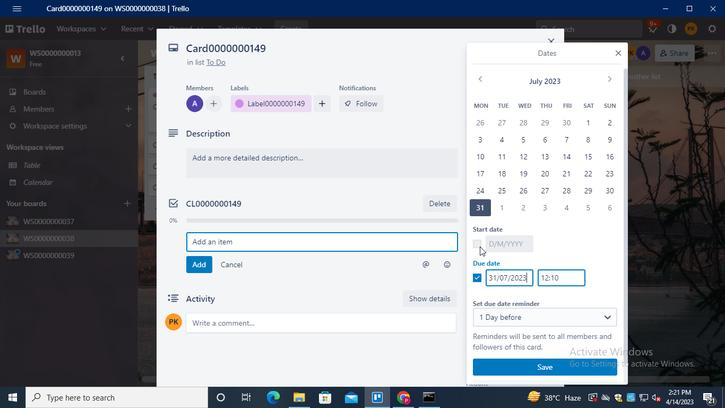 
Action: Mouse moved to (612, 79)
Screenshot: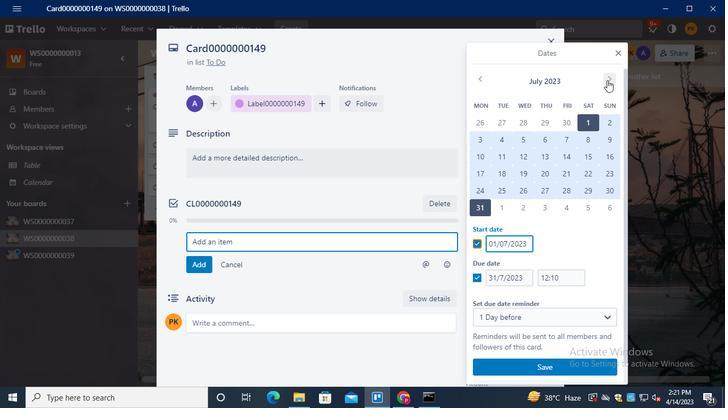 
Action: Mouse pressed left at (612, 79)
Screenshot: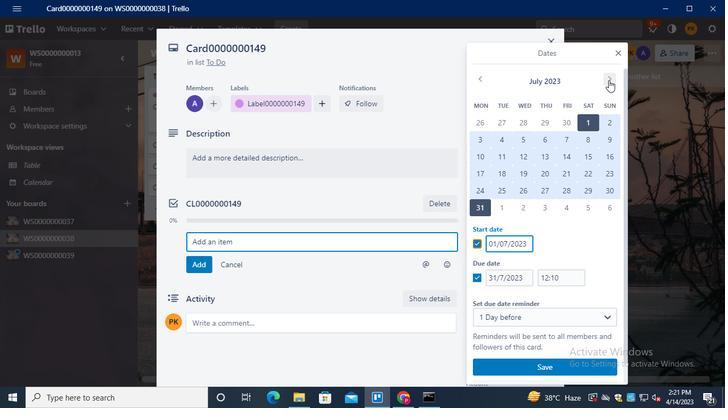 
Action: Mouse moved to (507, 123)
Screenshot: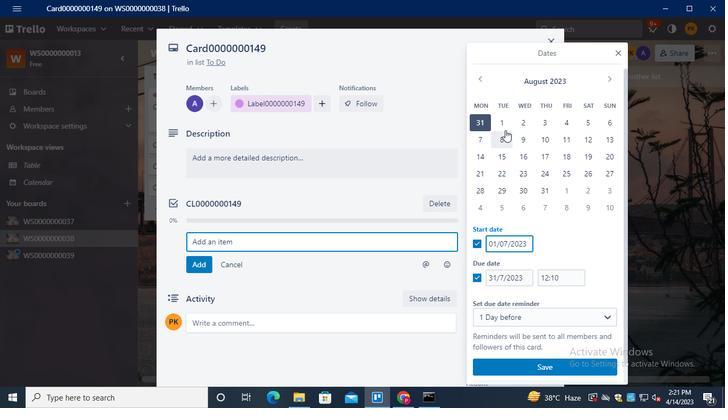 
Action: Mouse pressed left at (507, 123)
Screenshot: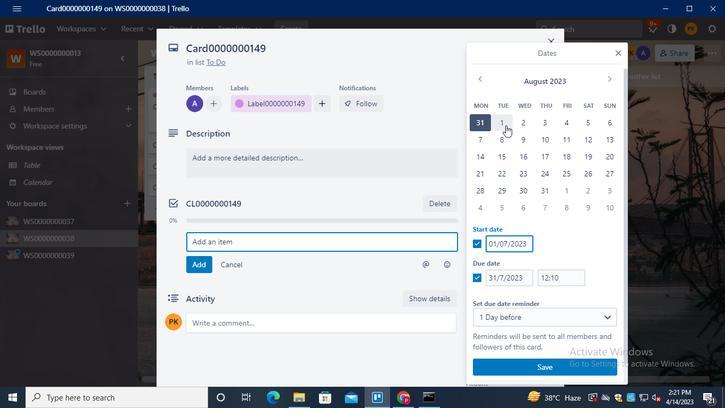 
Action: Mouse moved to (545, 191)
Screenshot: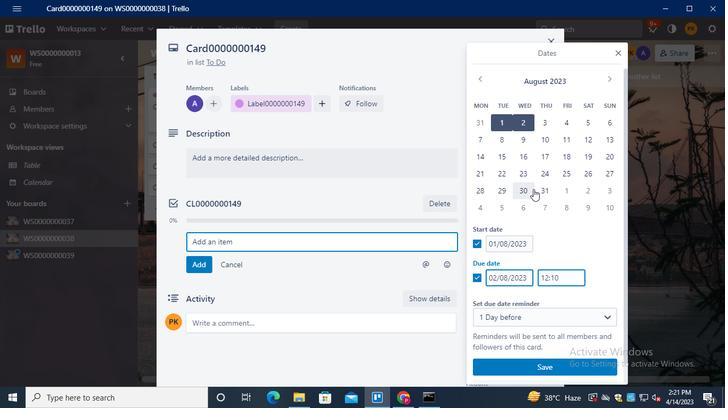
Action: Mouse pressed left at (545, 191)
Screenshot: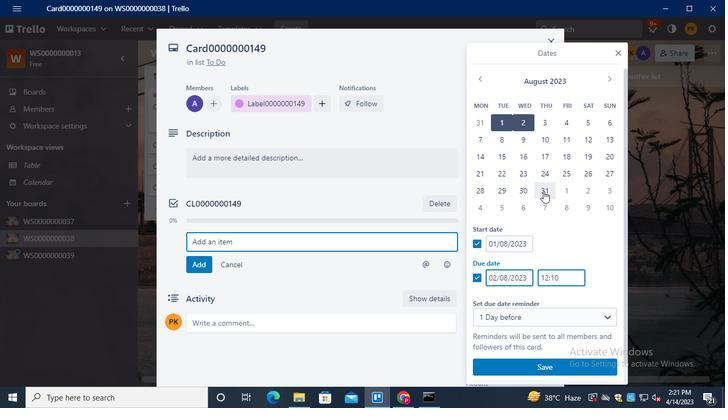 
Action: Mouse moved to (522, 372)
Screenshot: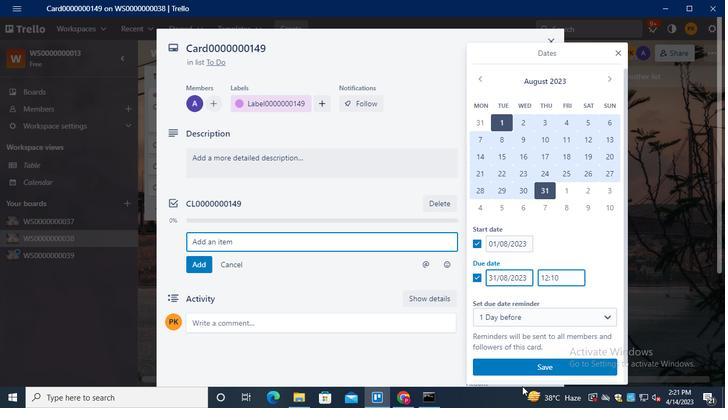 
Action: Mouse pressed left at (522, 372)
Screenshot: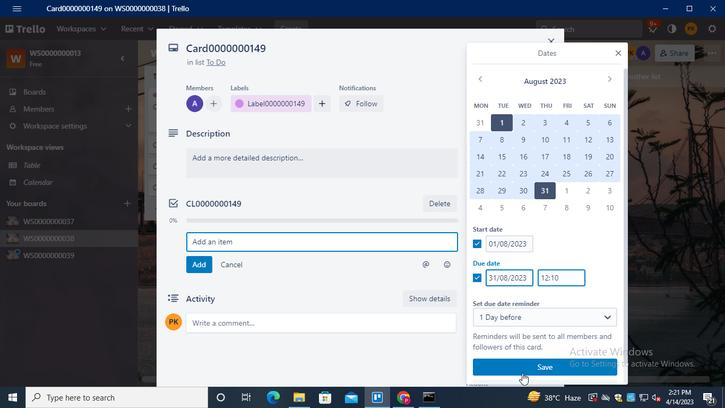 
Action: Mouse moved to (271, 200)
Screenshot: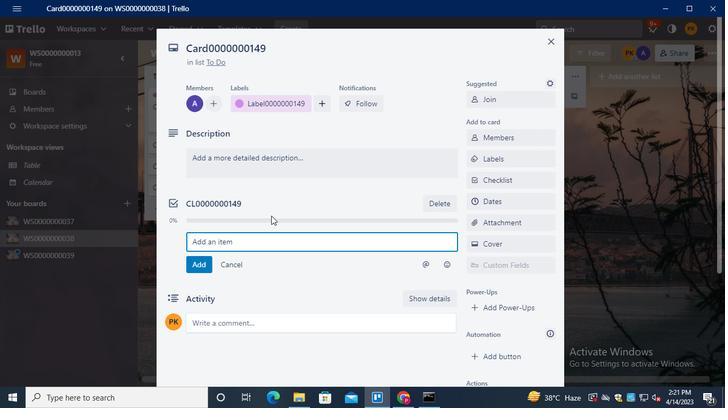 
Action: Keyboard Key.alt_l
Screenshot: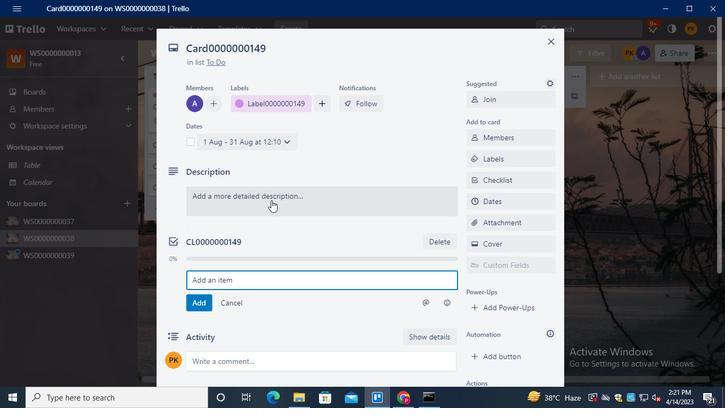
Action: Keyboard Key.tab
Screenshot: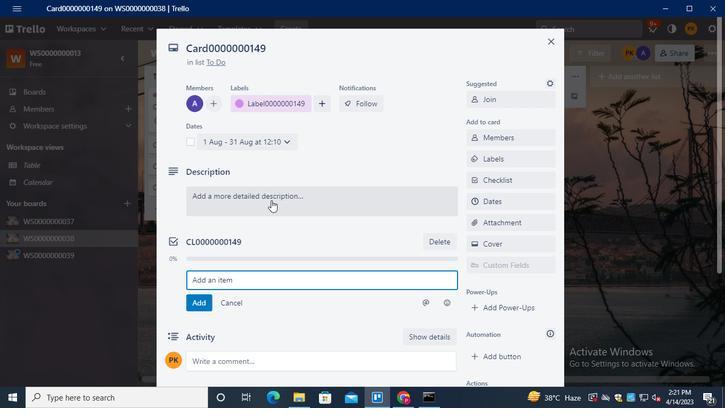 
Action: Mouse moved to (542, 37)
Screenshot: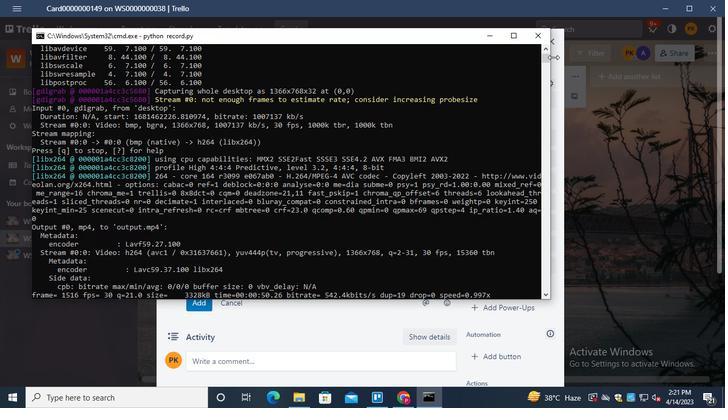 
Action: Mouse pressed left at (542, 37)
Screenshot: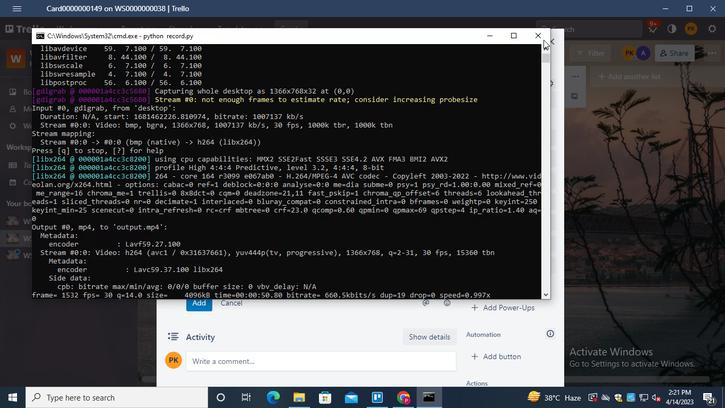 
